 Task: Look for products in the category "Women's Body Care" from Aloe Life only.
Action: Mouse moved to (286, 164)
Screenshot: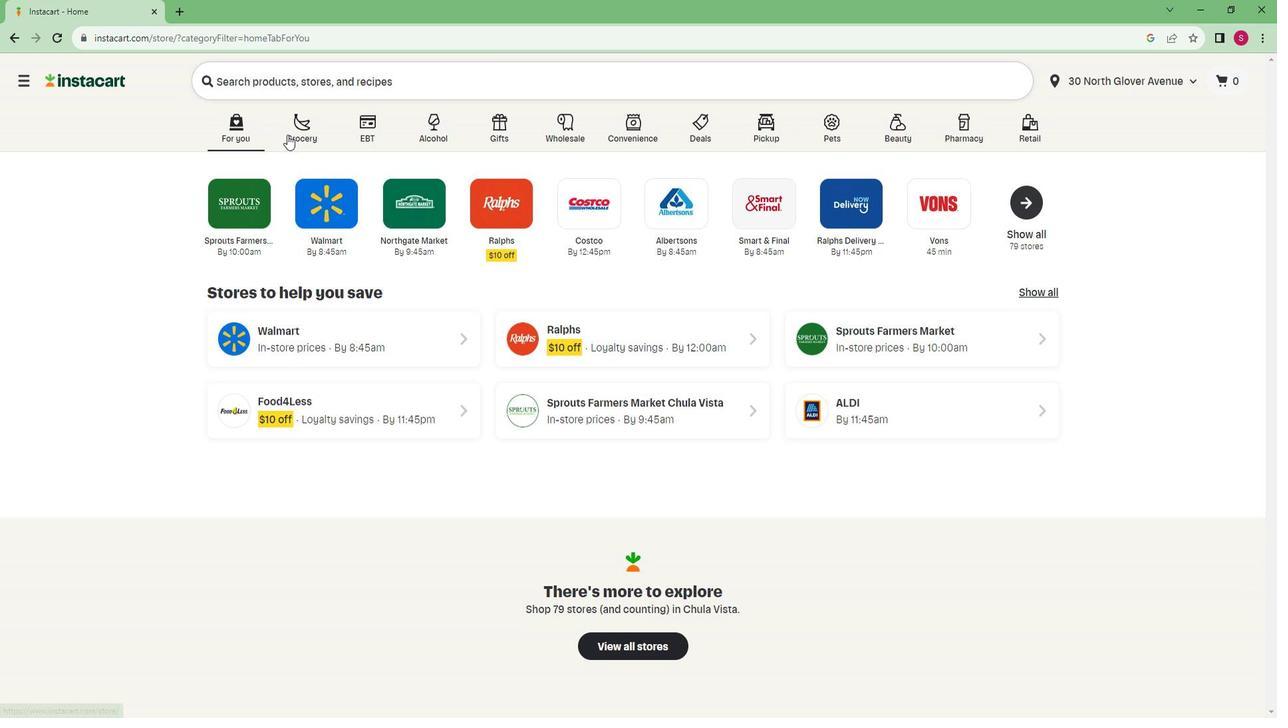 
Action: Mouse pressed left at (286, 164)
Screenshot: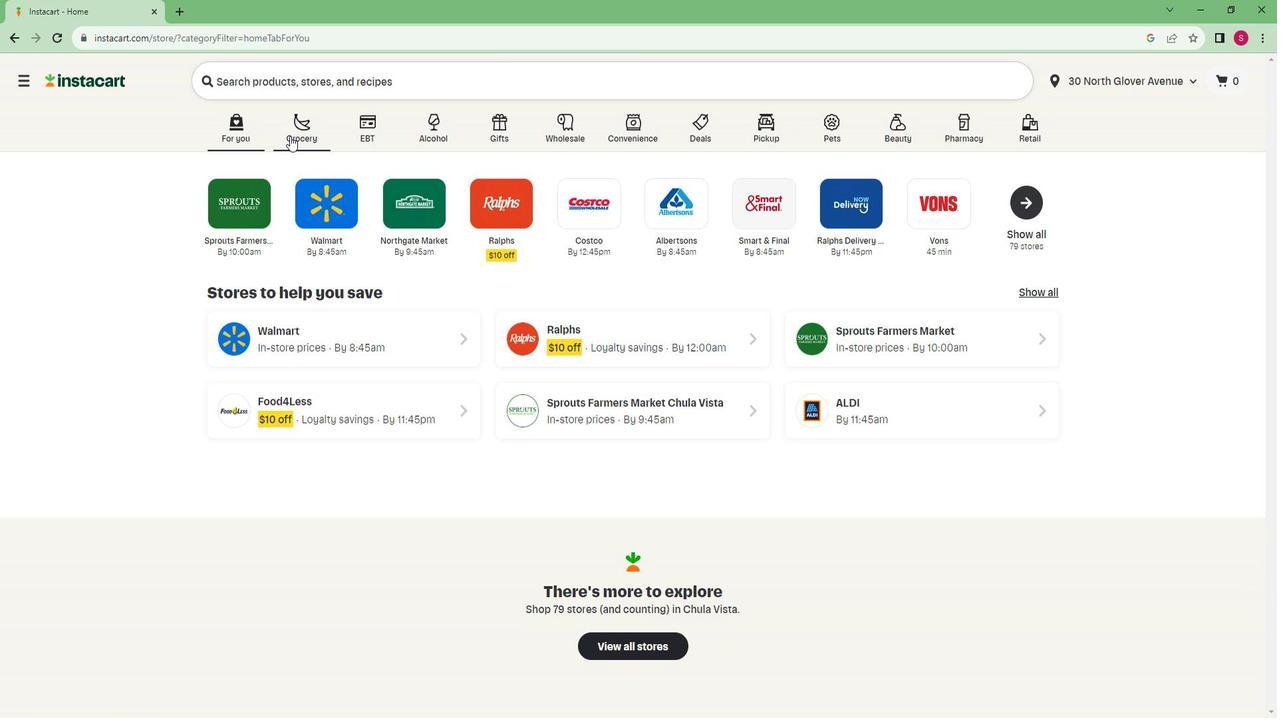 
Action: Mouse moved to (268, 385)
Screenshot: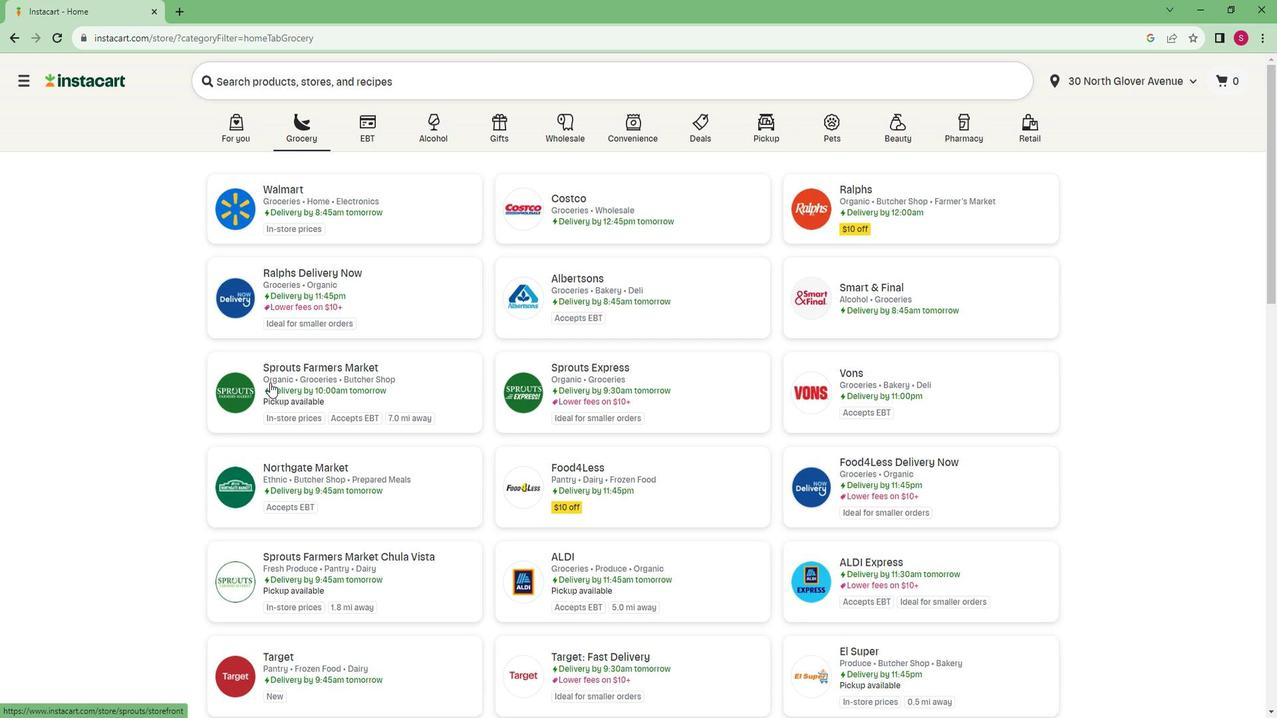 
Action: Mouse pressed left at (268, 385)
Screenshot: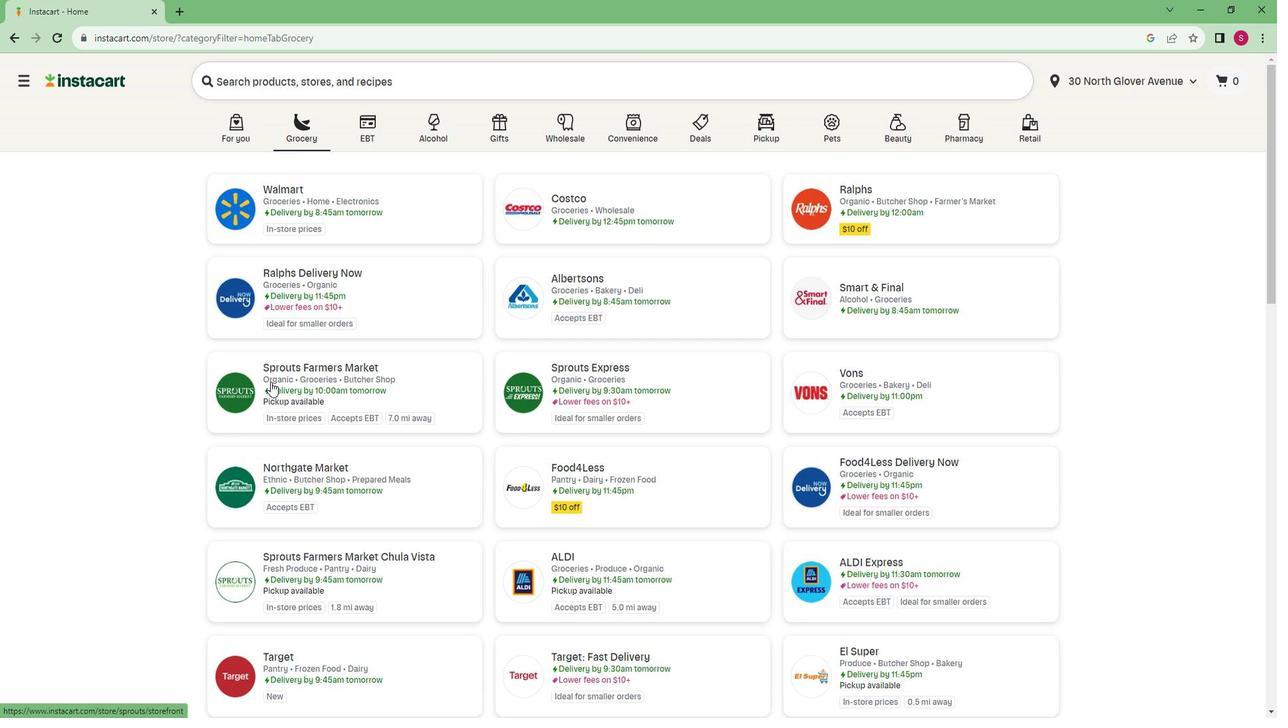 
Action: Mouse moved to (153, 506)
Screenshot: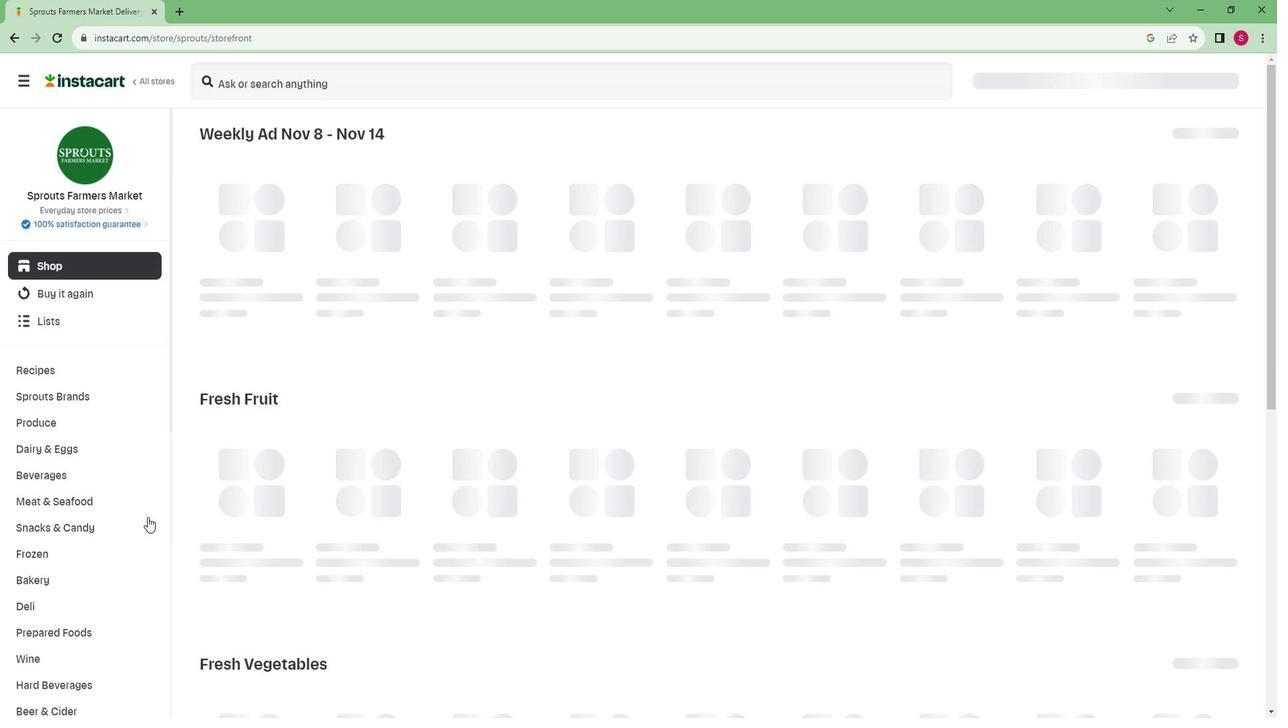 
Action: Mouse scrolled (153, 506) with delta (0, 0)
Screenshot: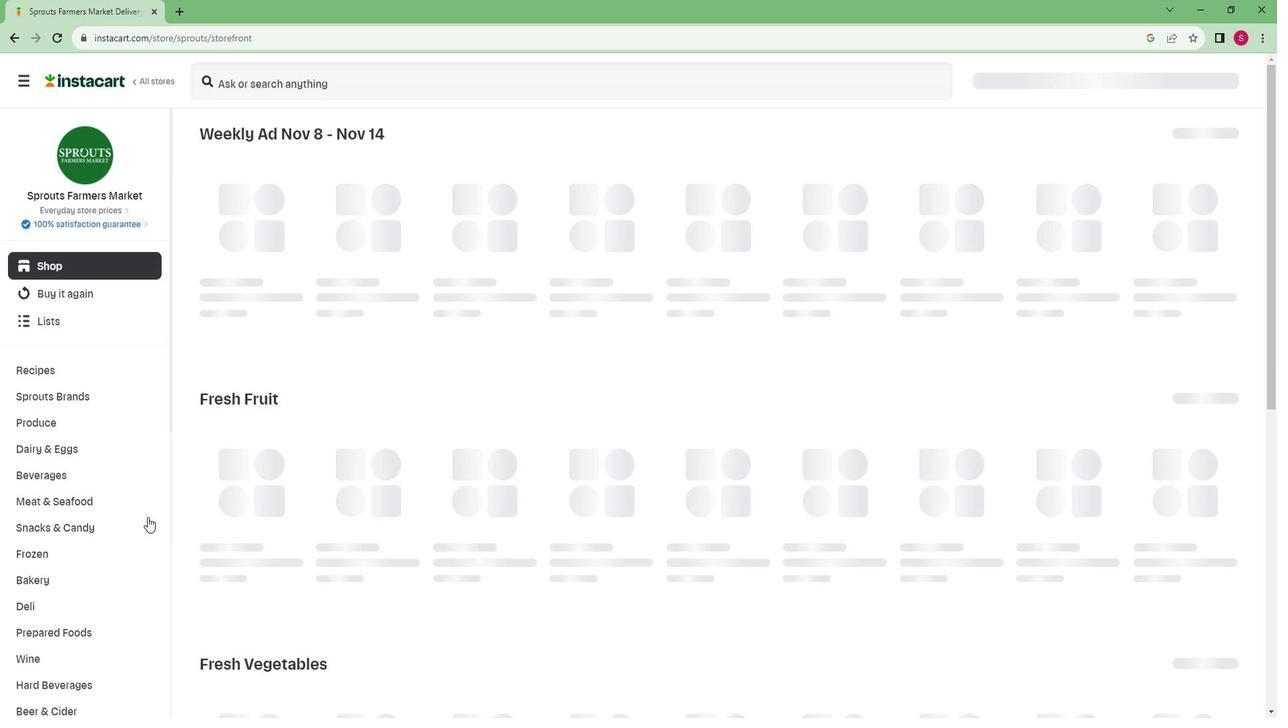 
Action: Mouse moved to (151, 507)
Screenshot: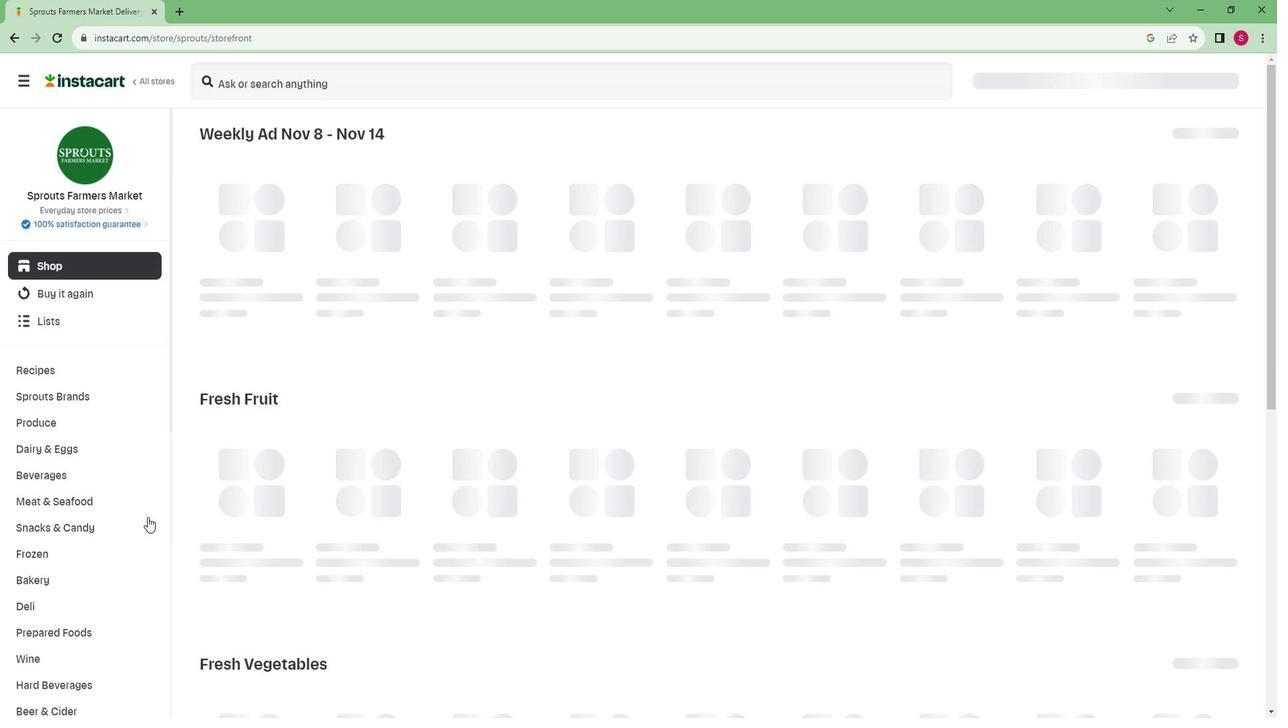 
Action: Mouse scrolled (151, 506) with delta (0, 0)
Screenshot: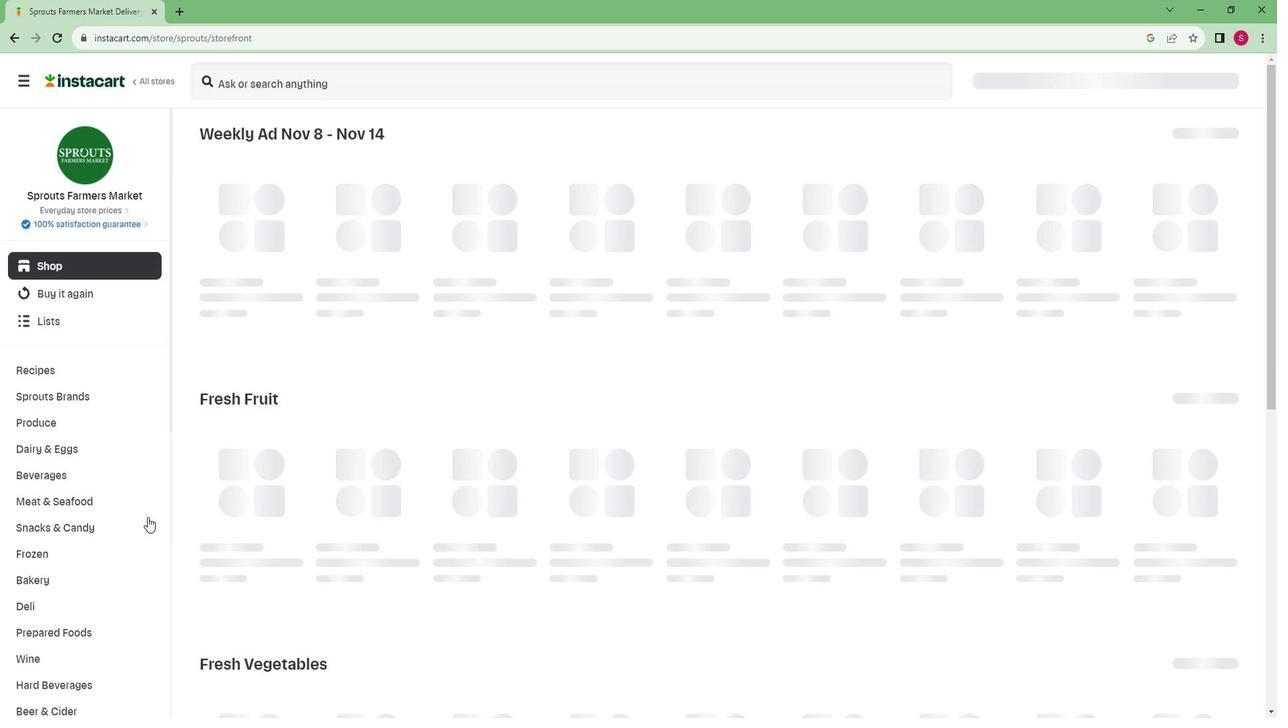 
Action: Mouse scrolled (151, 506) with delta (0, 0)
Screenshot: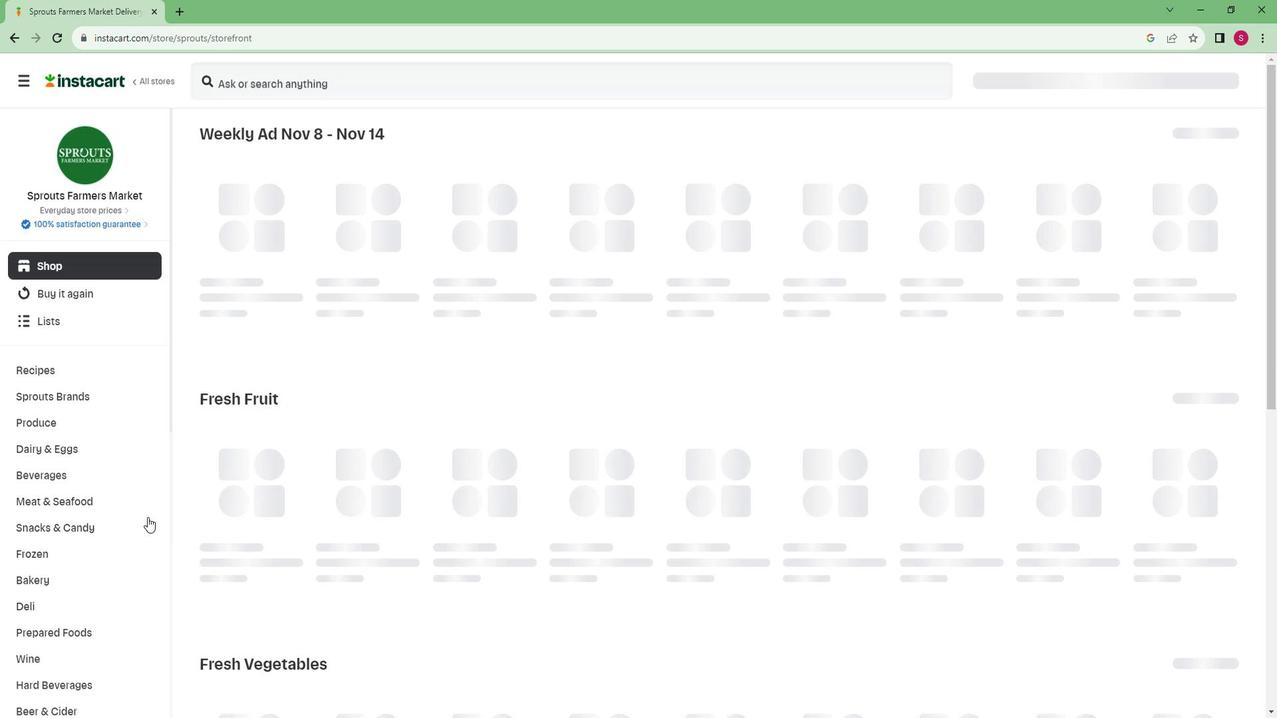 
Action: Mouse scrolled (151, 506) with delta (0, 0)
Screenshot: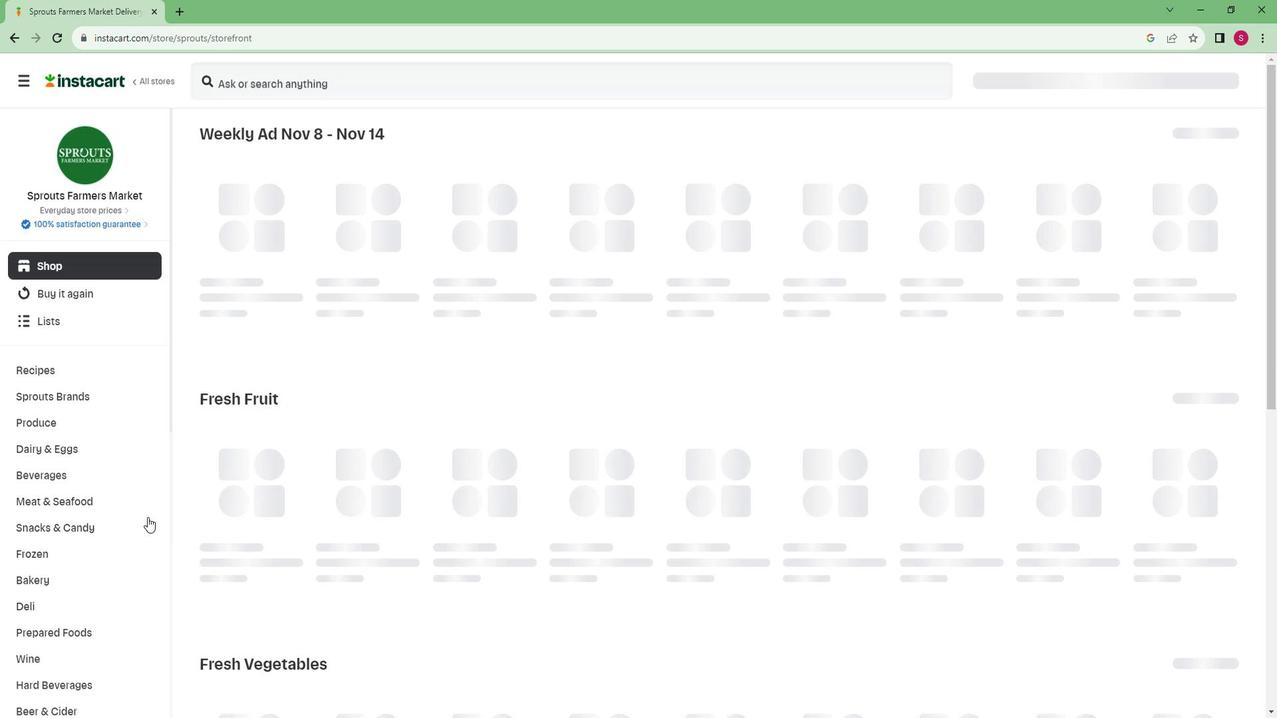 
Action: Mouse moved to (151, 508)
Screenshot: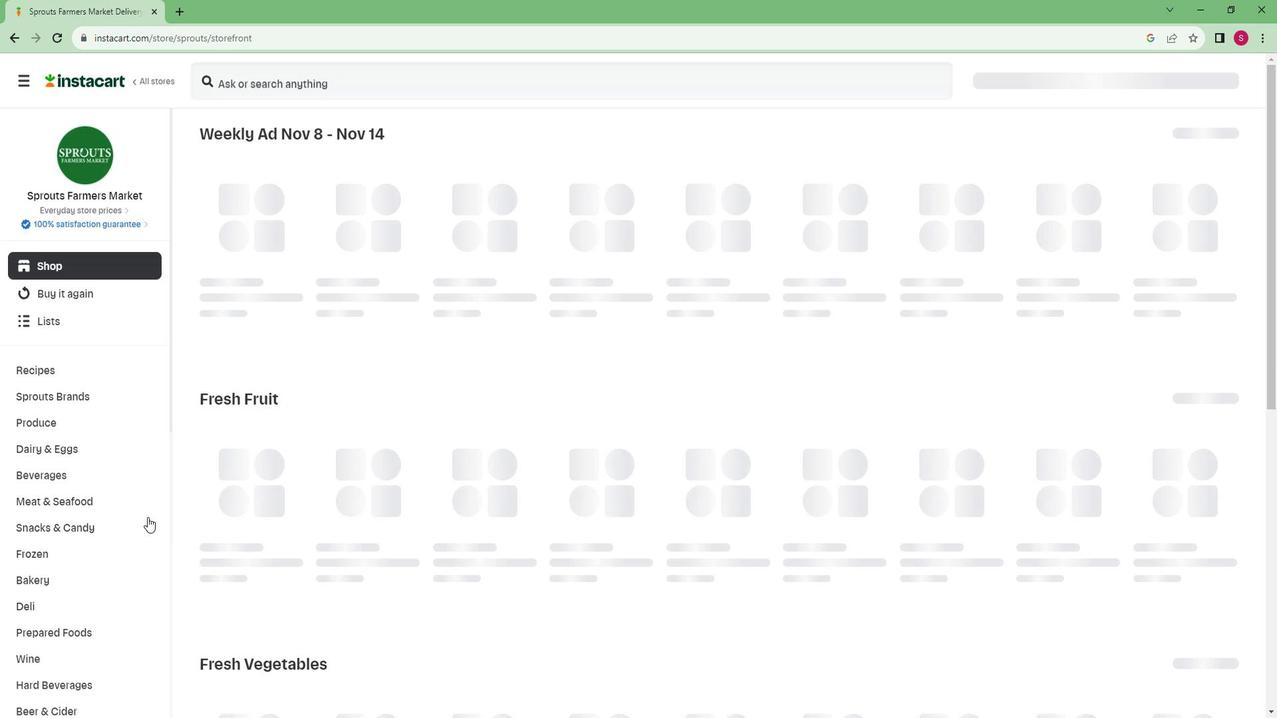 
Action: Mouse scrolled (151, 507) with delta (0, 0)
Screenshot: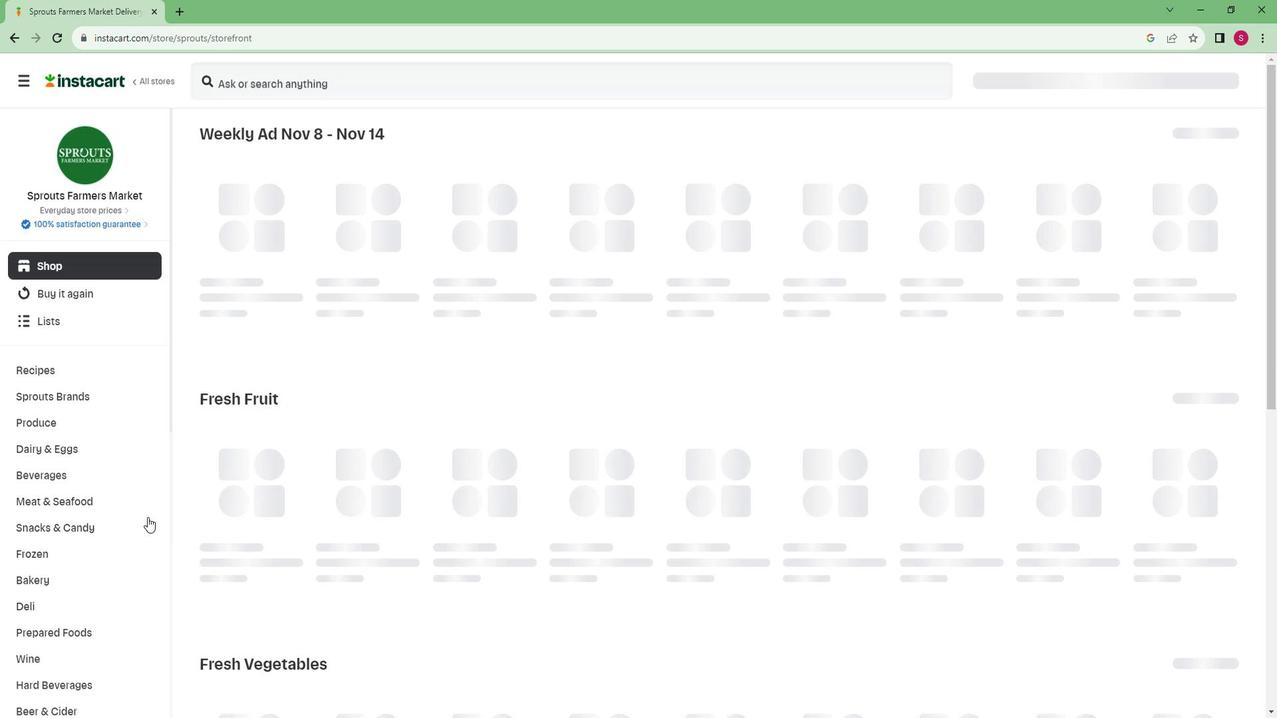
Action: Mouse scrolled (151, 507) with delta (0, 0)
Screenshot: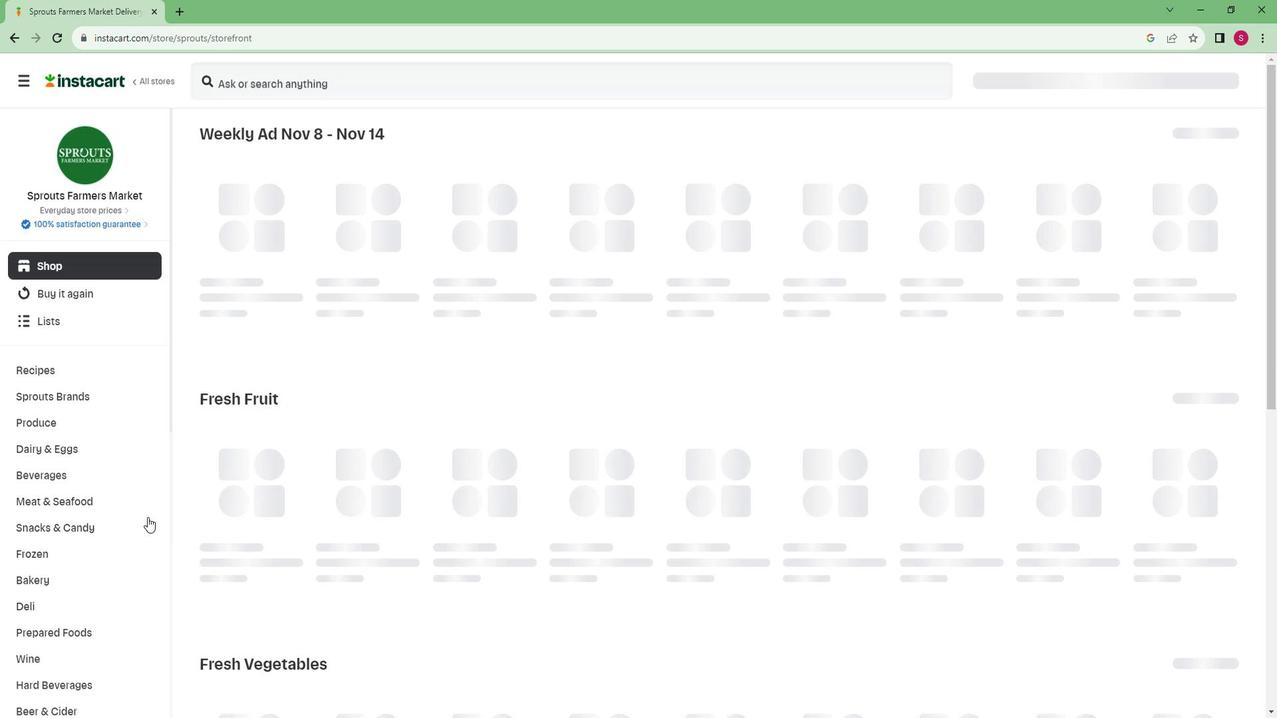 
Action: Mouse scrolled (151, 507) with delta (0, 0)
Screenshot: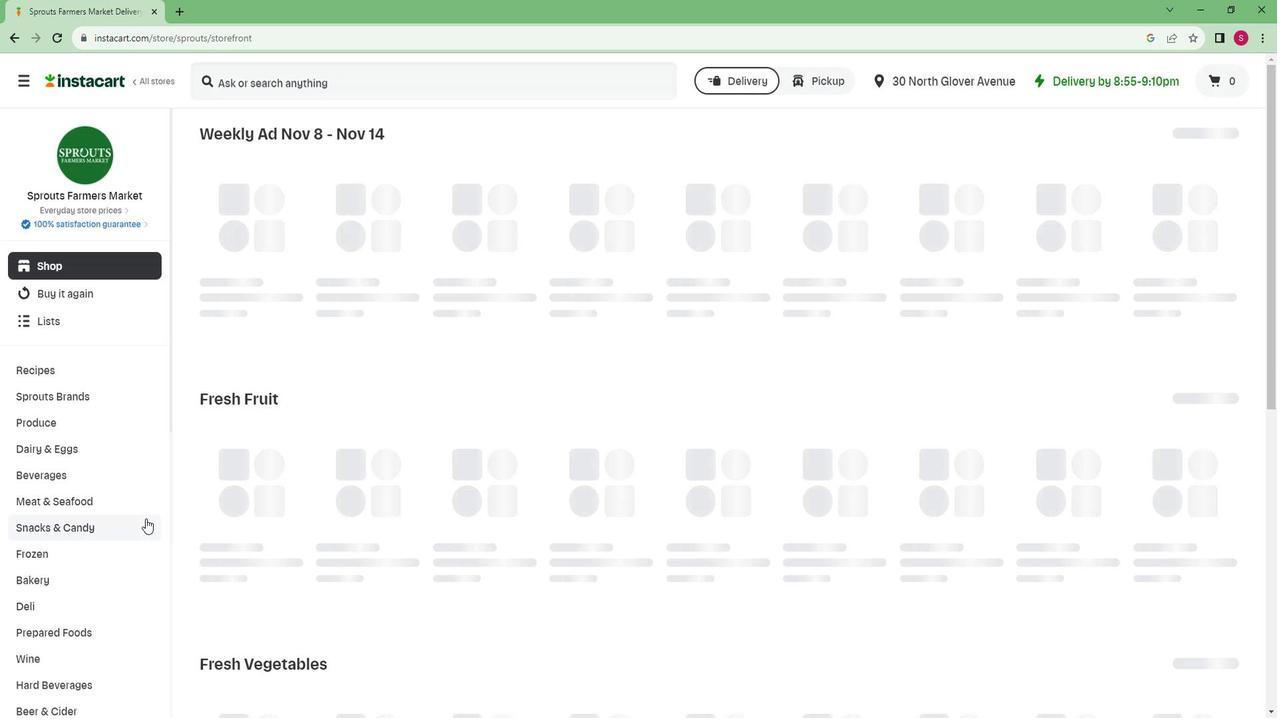 
Action: Mouse moved to (144, 496)
Screenshot: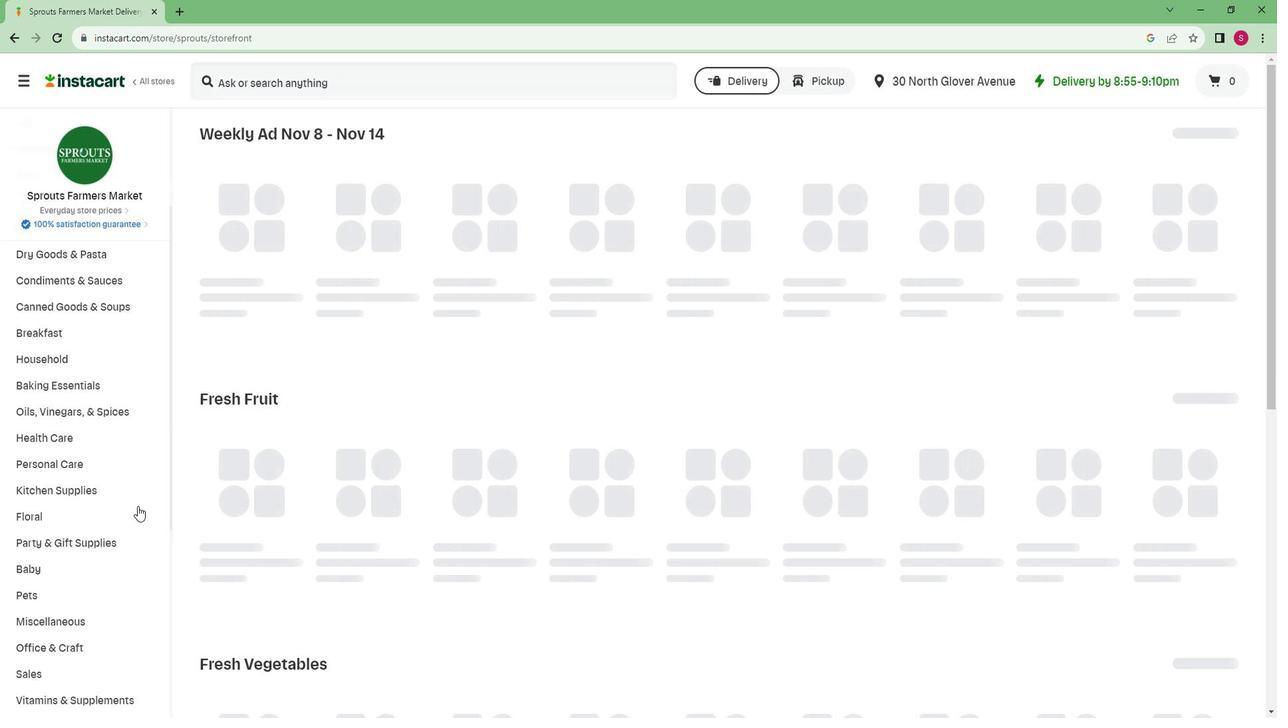 
Action: Mouse scrolled (144, 496) with delta (0, 0)
Screenshot: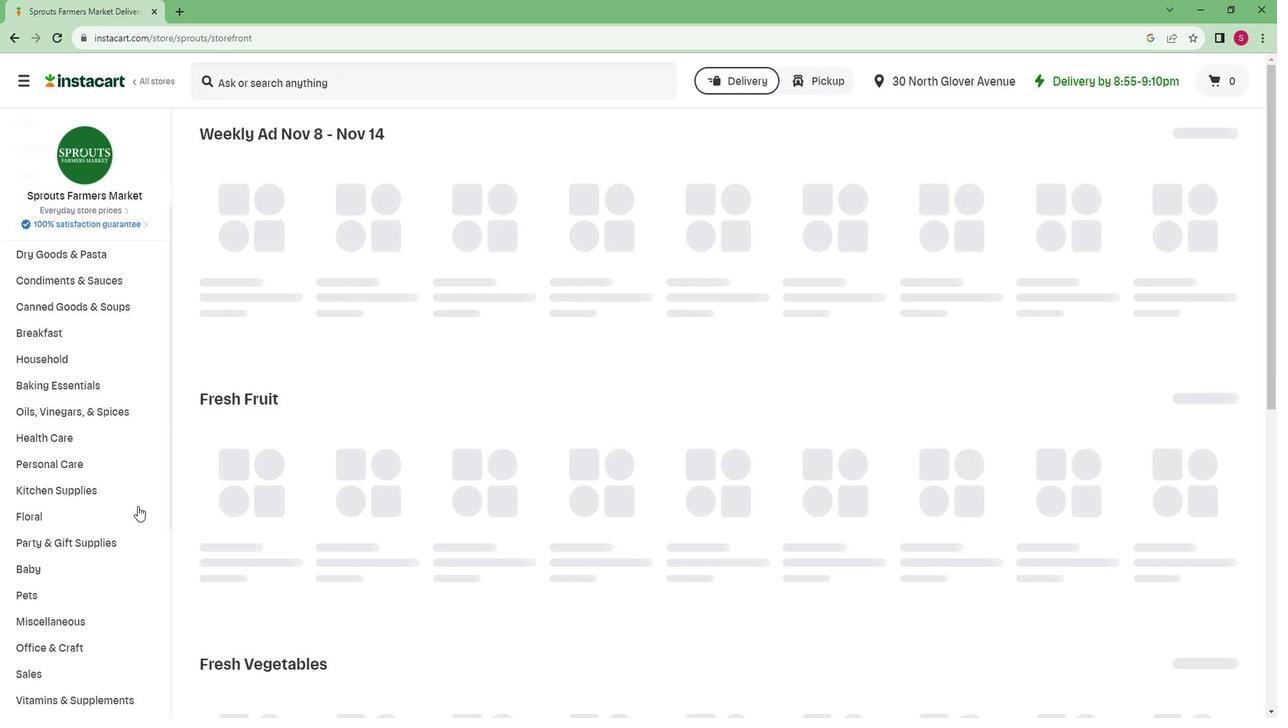 
Action: Mouse scrolled (144, 496) with delta (0, 0)
Screenshot: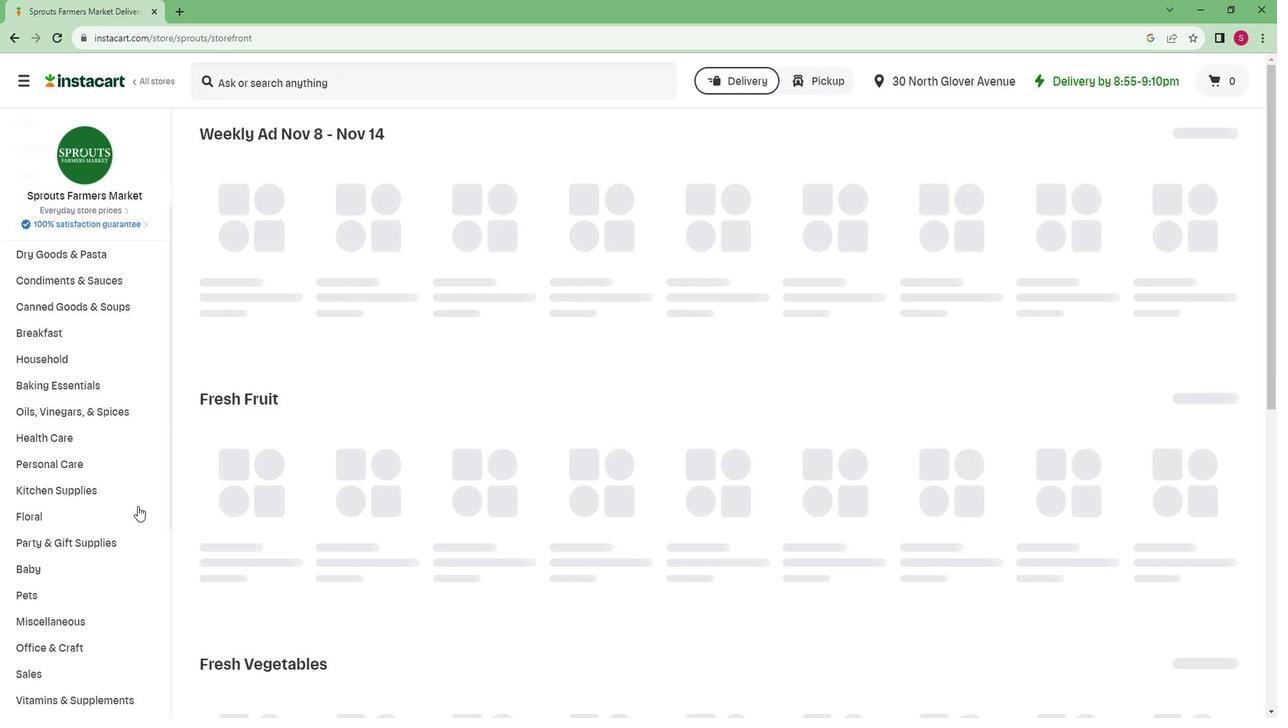 
Action: Mouse moved to (142, 496)
Screenshot: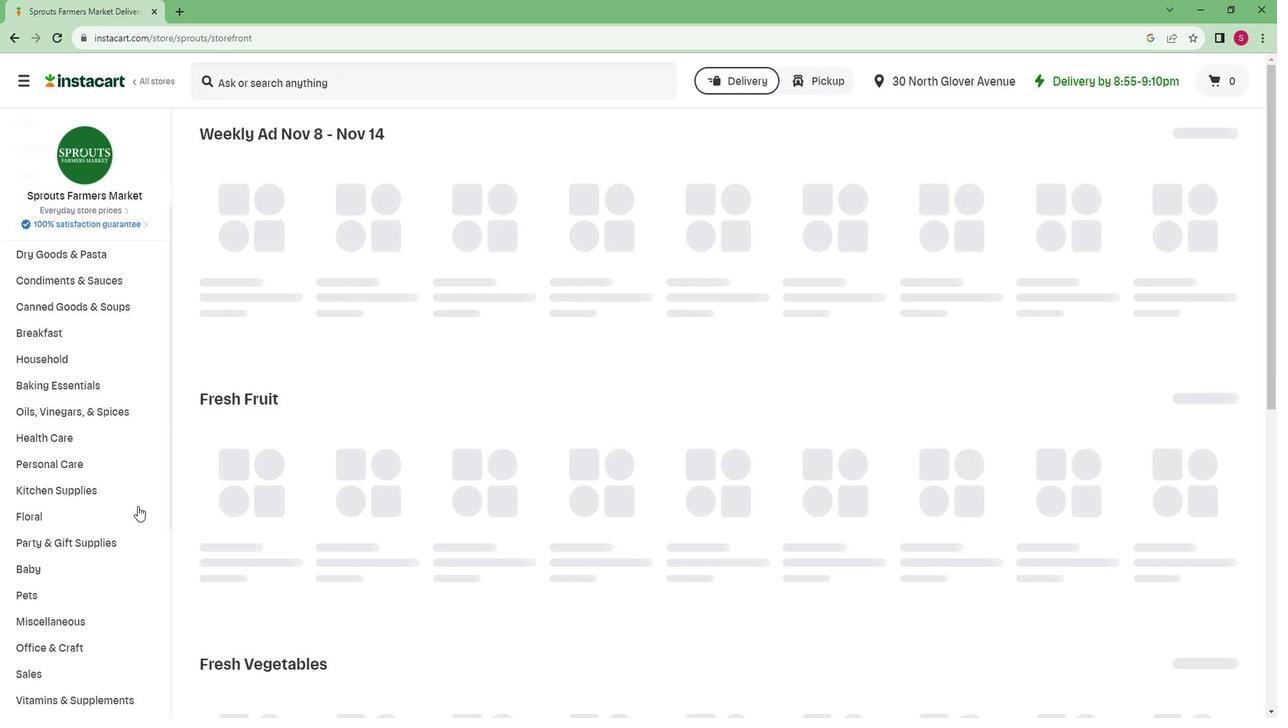 
Action: Mouse scrolled (142, 496) with delta (0, 0)
Screenshot: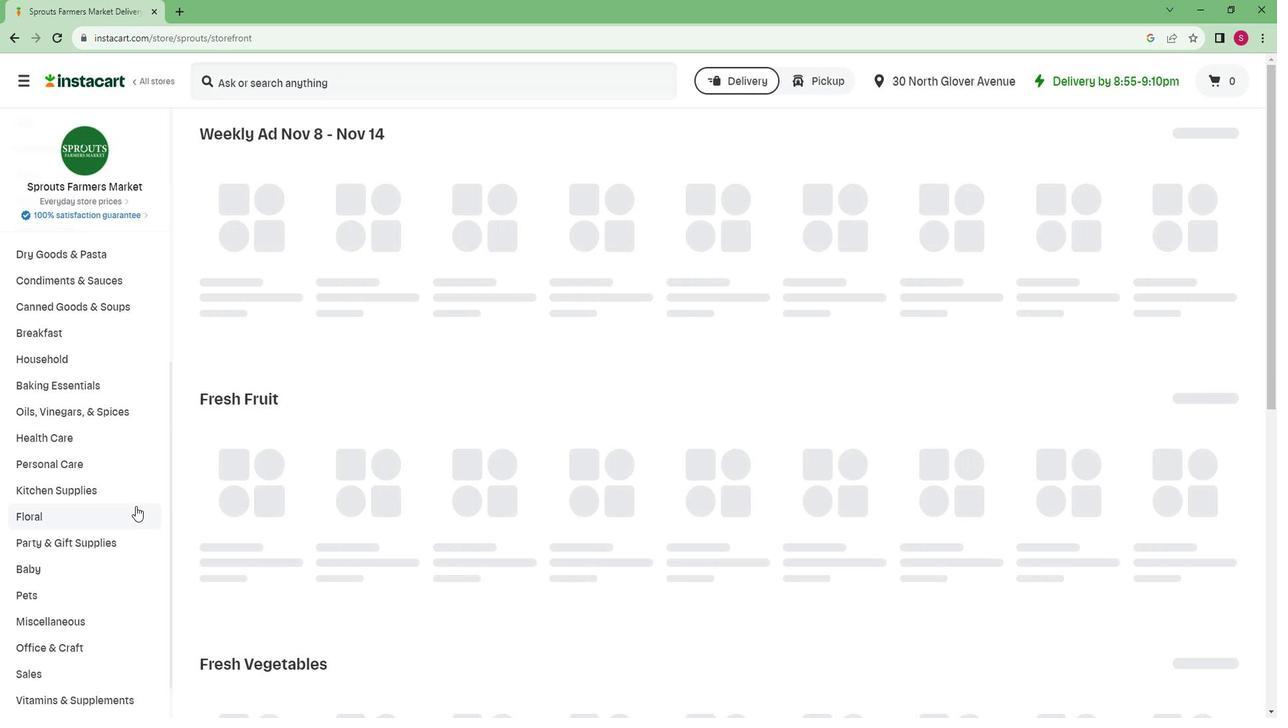 
Action: Mouse moved to (140, 496)
Screenshot: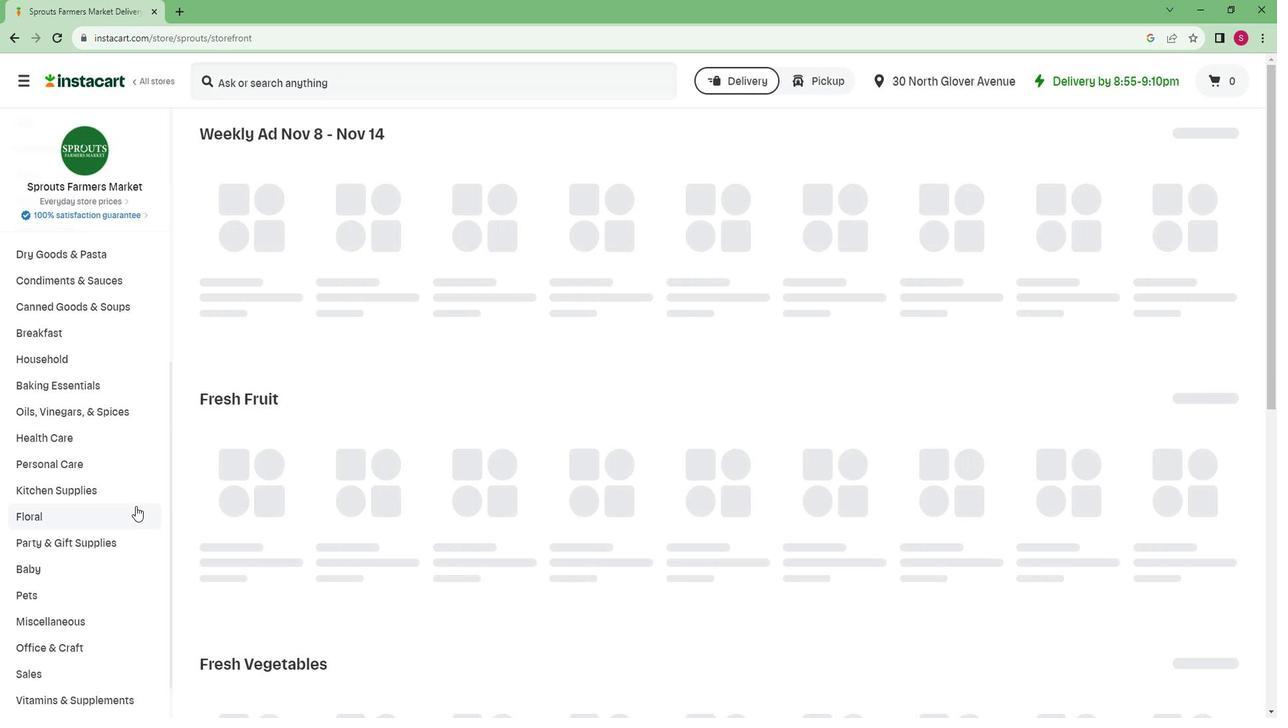 
Action: Mouse scrolled (140, 495) with delta (0, 0)
Screenshot: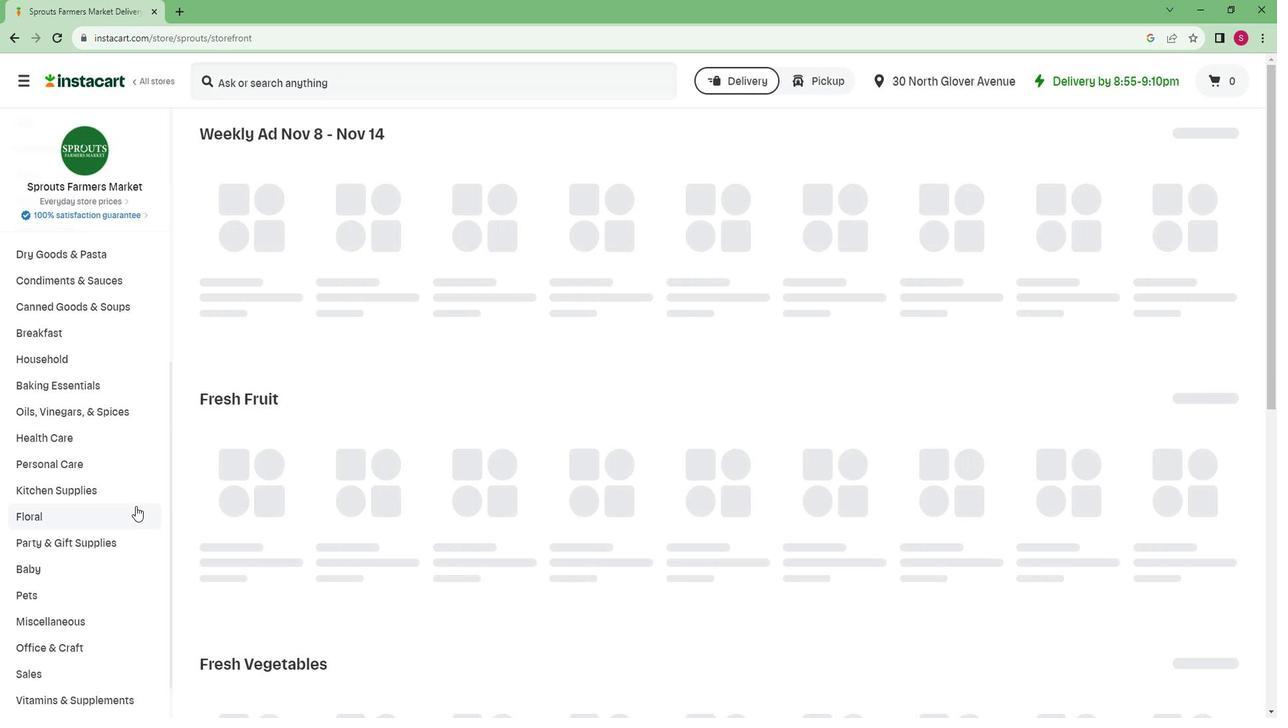 
Action: Mouse moved to (139, 495)
Screenshot: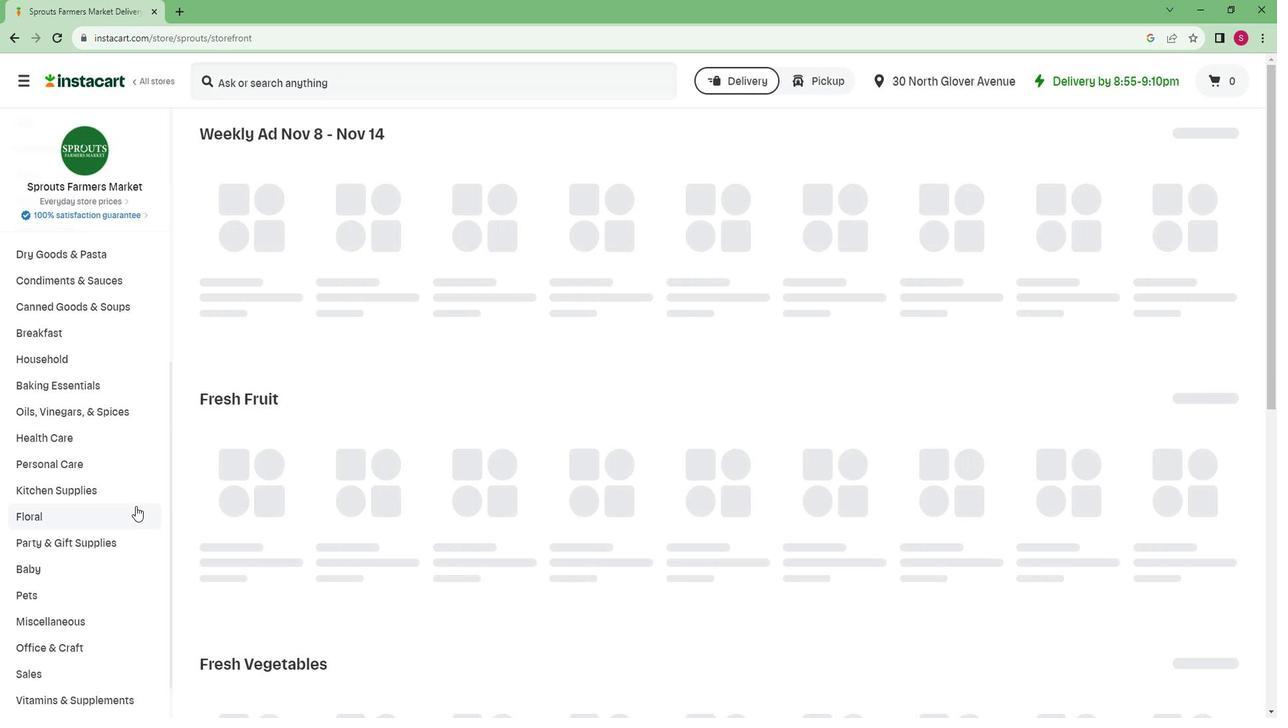 
Action: Mouse scrolled (139, 494) with delta (0, 0)
Screenshot: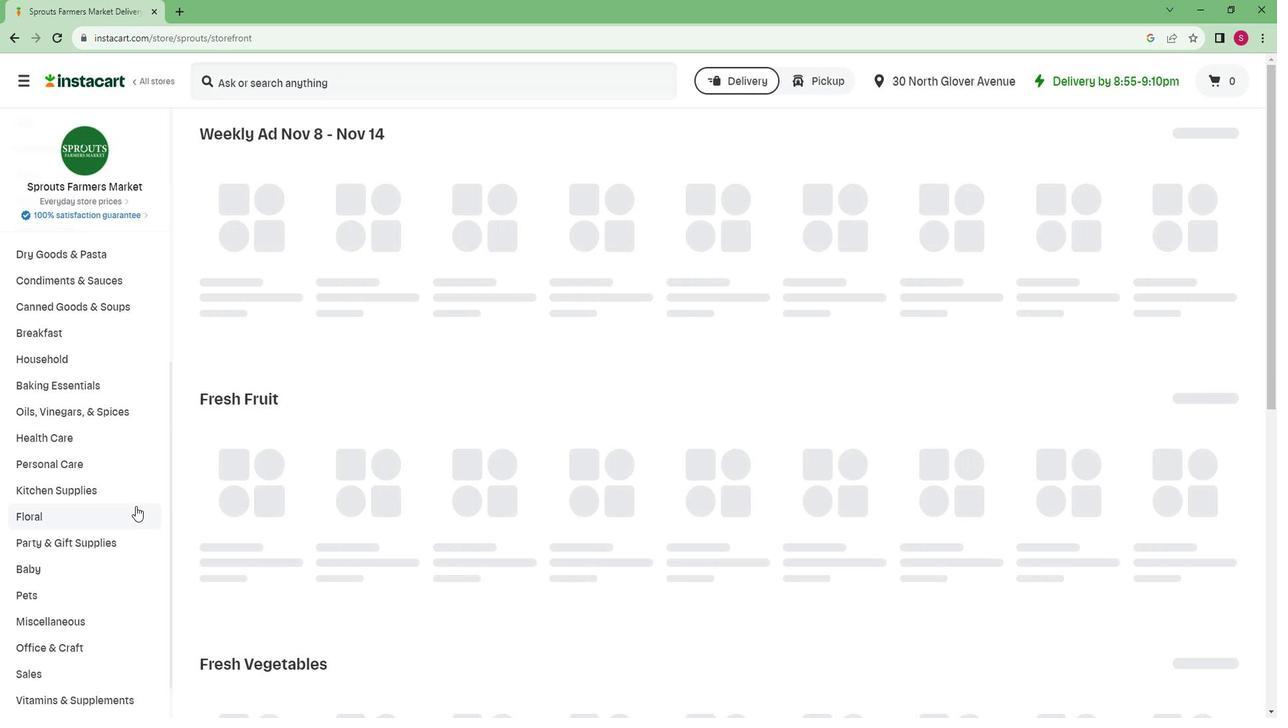 
Action: Mouse moved to (87, 645)
Screenshot: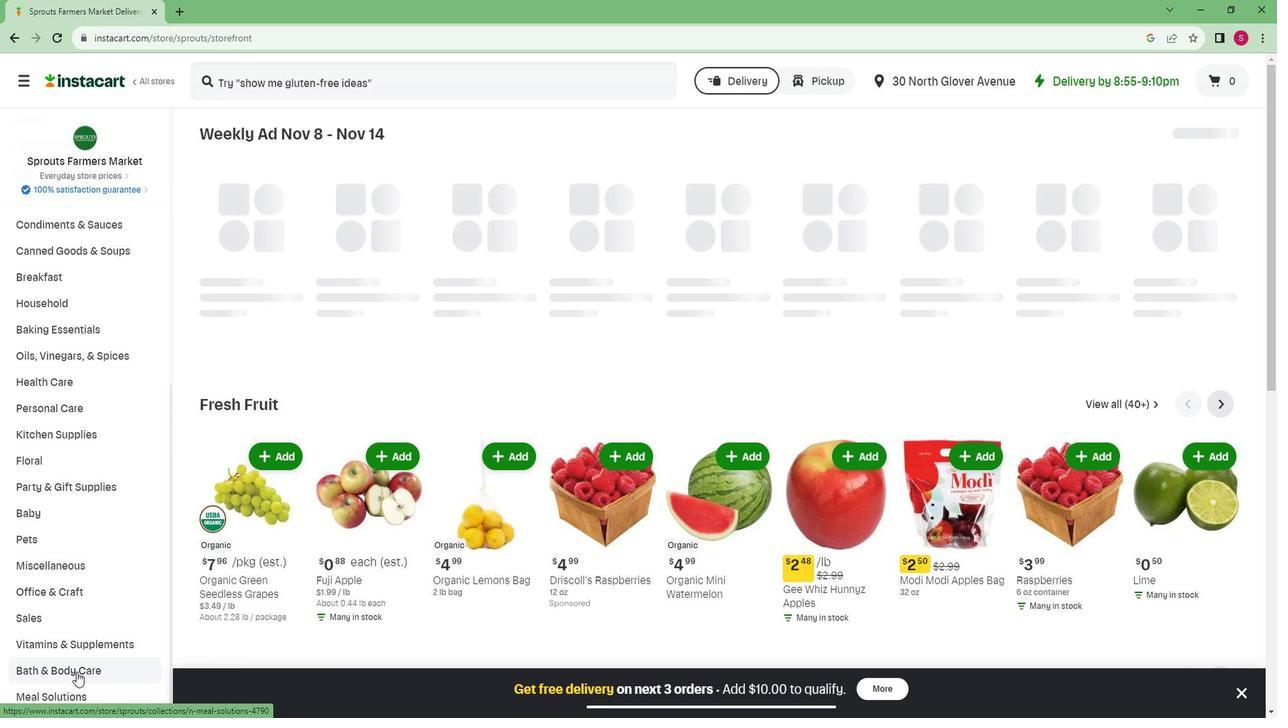 
Action: Mouse pressed left at (87, 645)
Screenshot: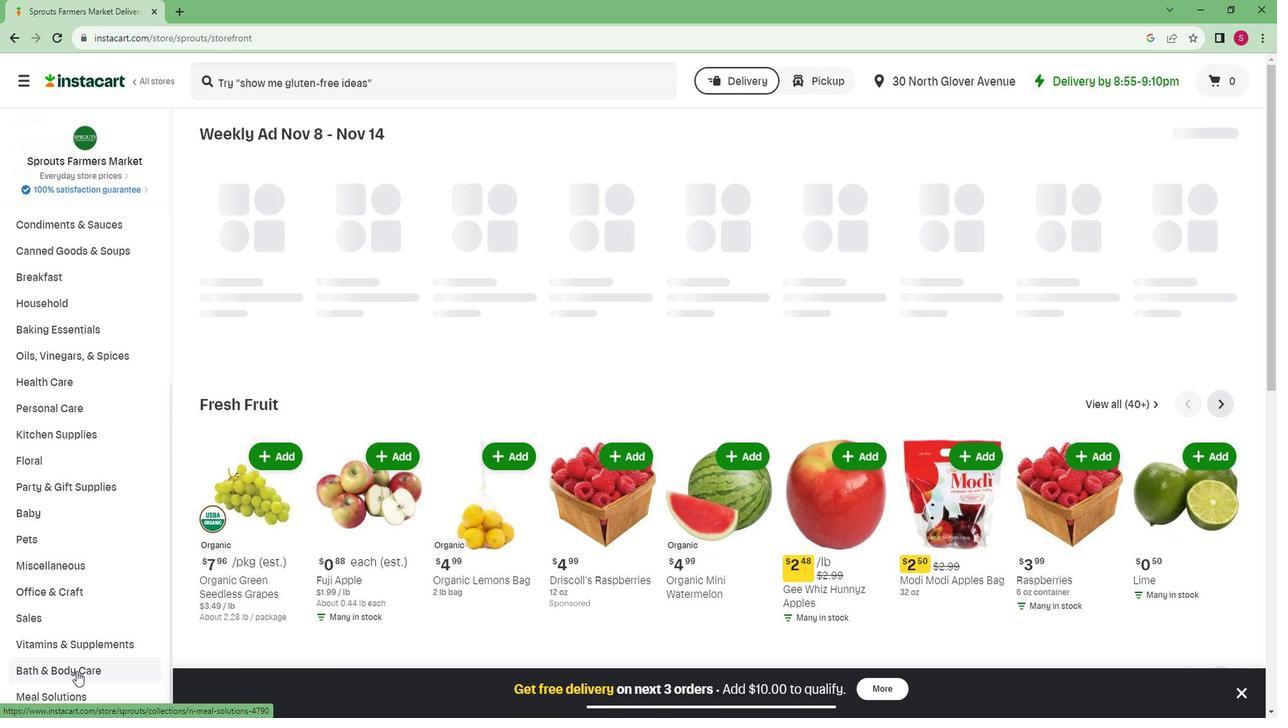 
Action: Mouse moved to (65, 599)
Screenshot: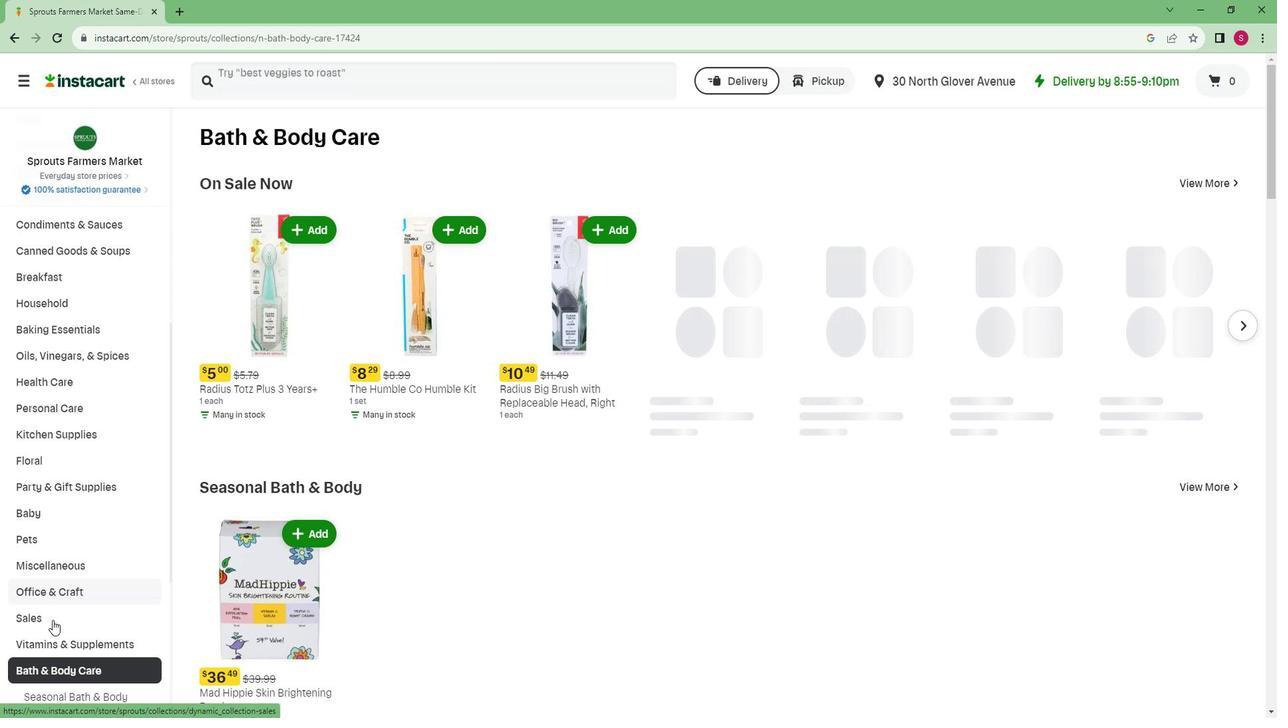 
Action: Mouse scrolled (65, 598) with delta (0, 0)
Screenshot: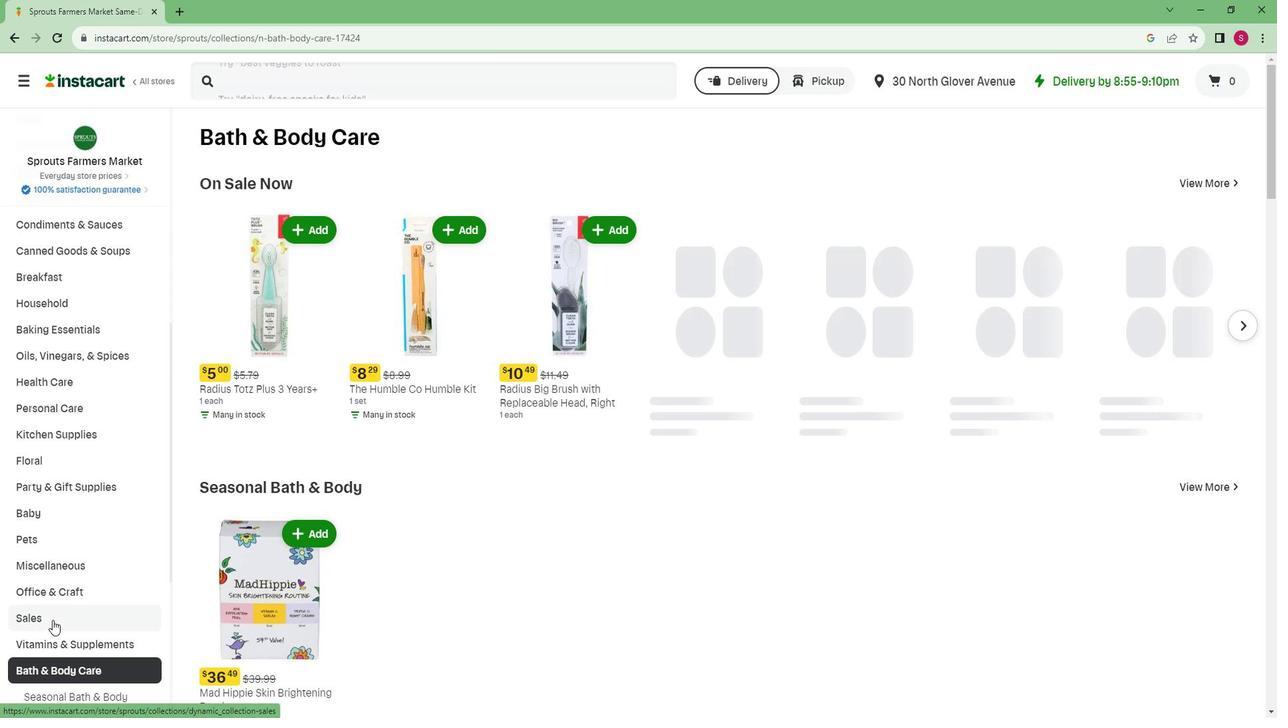
Action: Mouse moved to (65, 600)
Screenshot: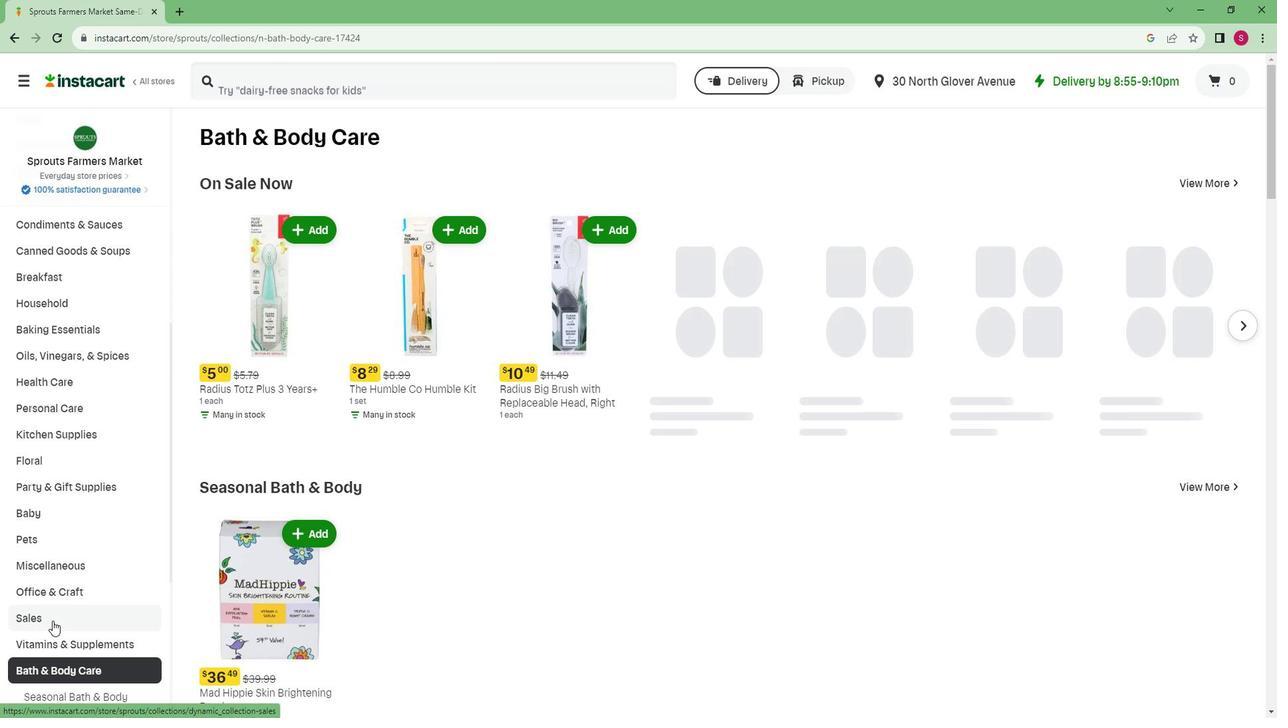 
Action: Mouse scrolled (65, 599) with delta (0, 0)
Screenshot: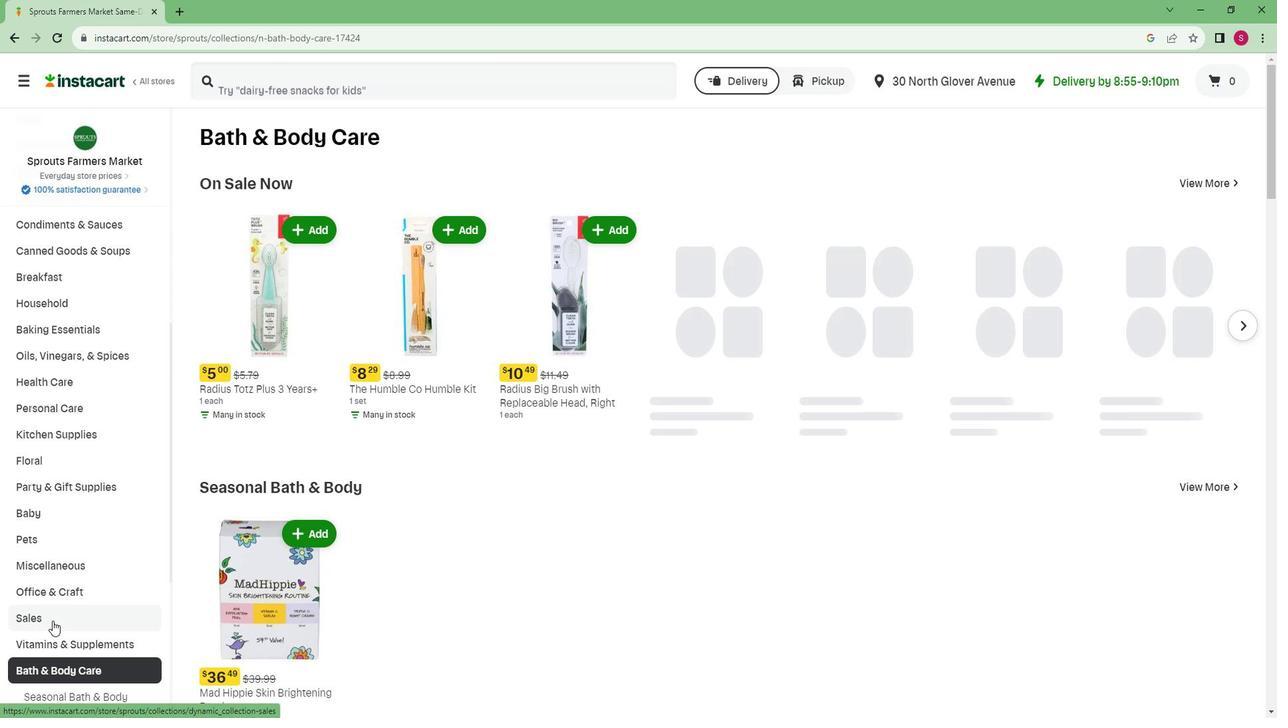 
Action: Mouse scrolled (65, 599) with delta (0, 0)
Screenshot: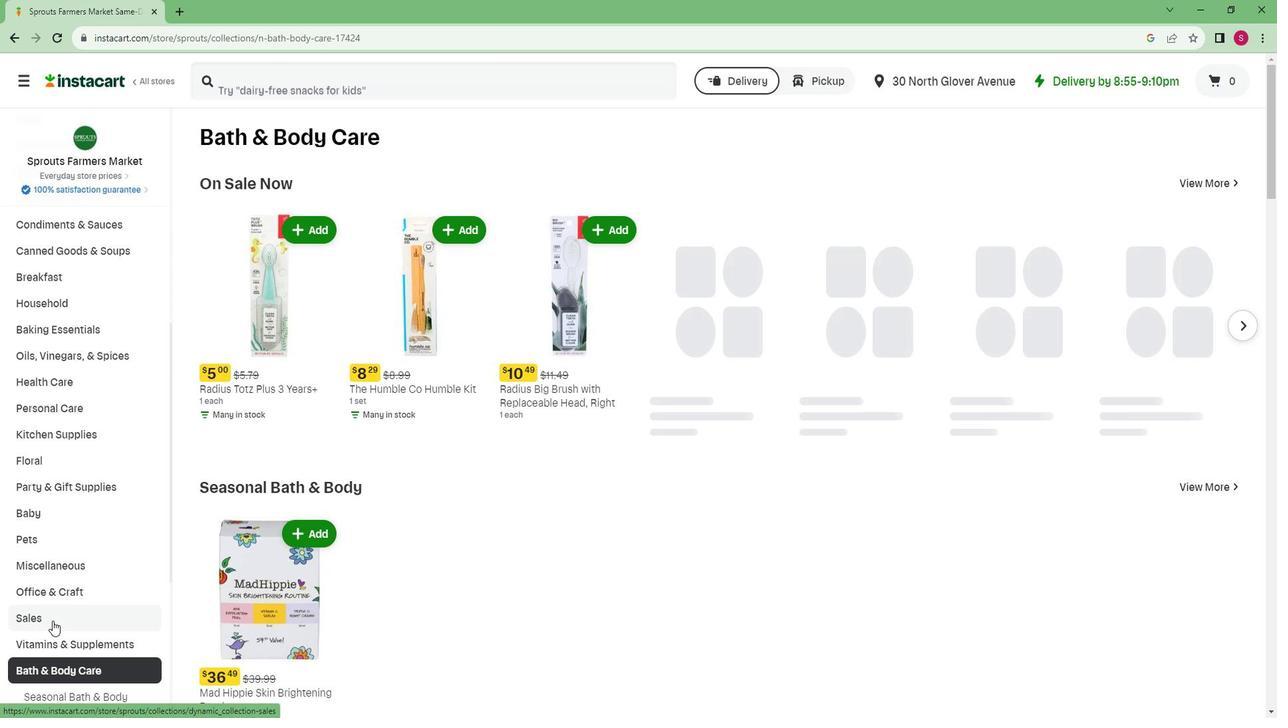 
Action: Mouse scrolled (65, 599) with delta (0, 0)
Screenshot: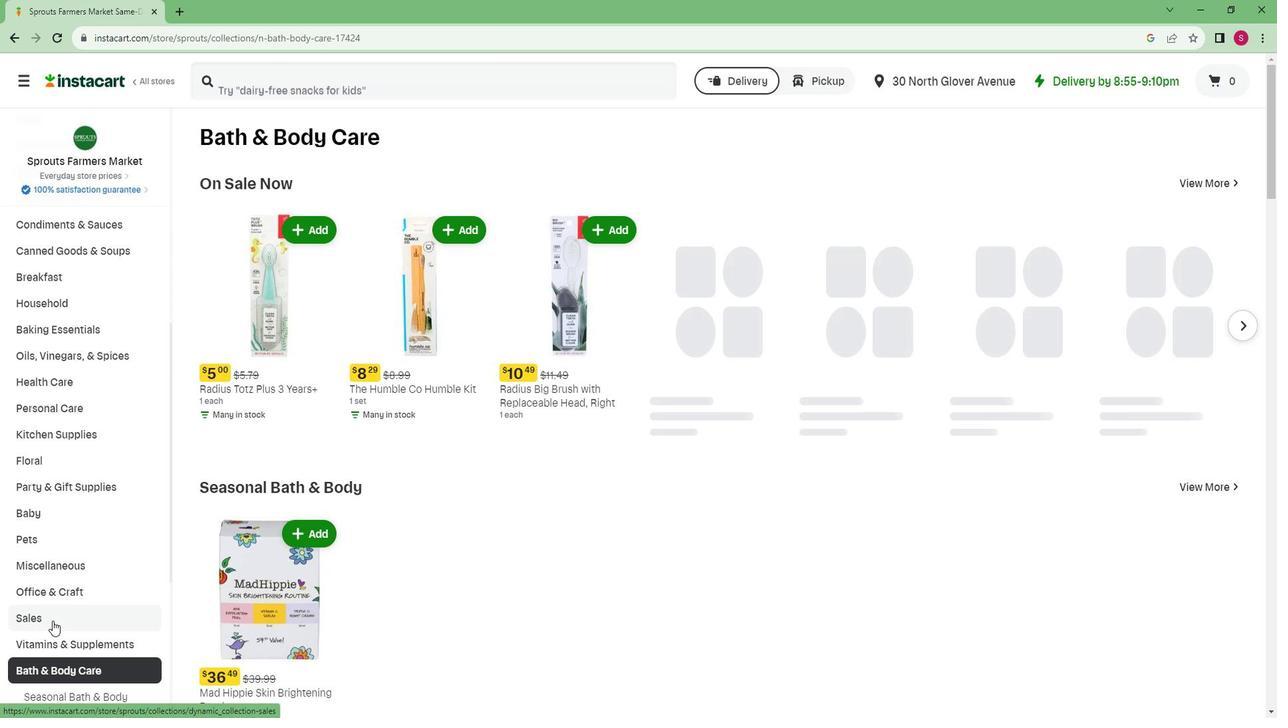 
Action: Mouse scrolled (65, 599) with delta (0, 0)
Screenshot: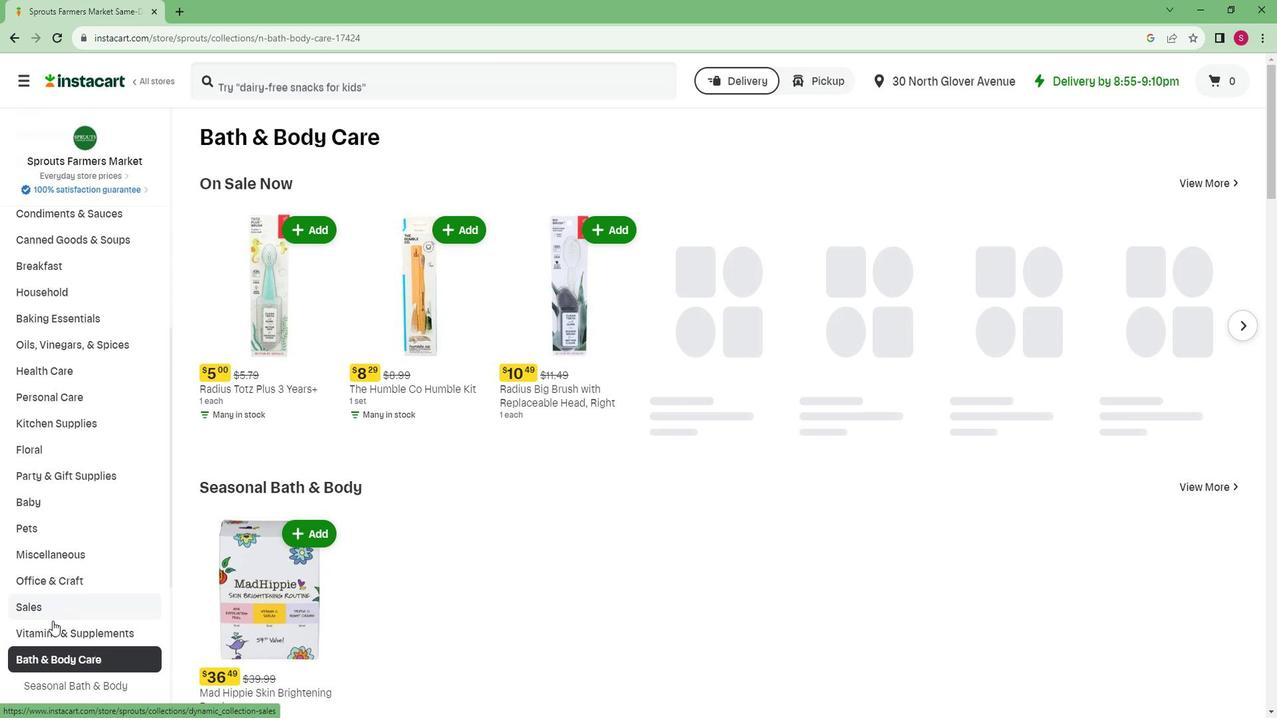 
Action: Mouse moved to (63, 642)
Screenshot: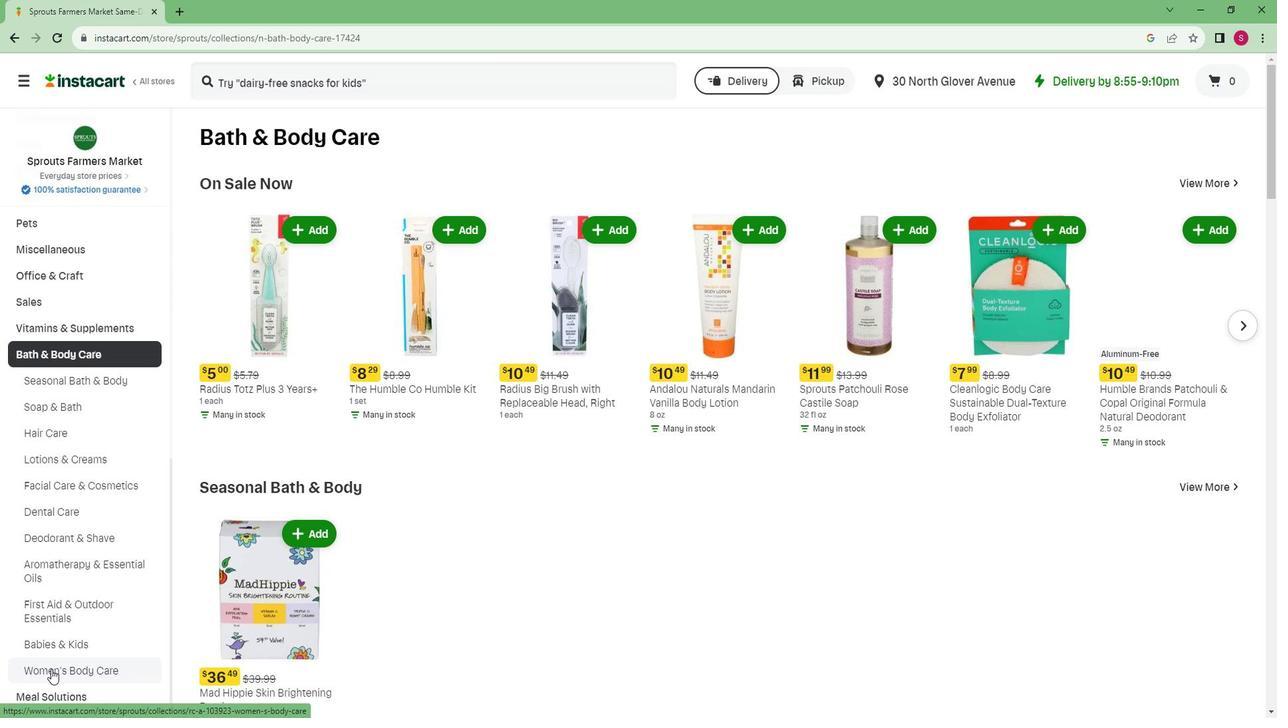 
Action: Mouse pressed left at (63, 642)
Screenshot: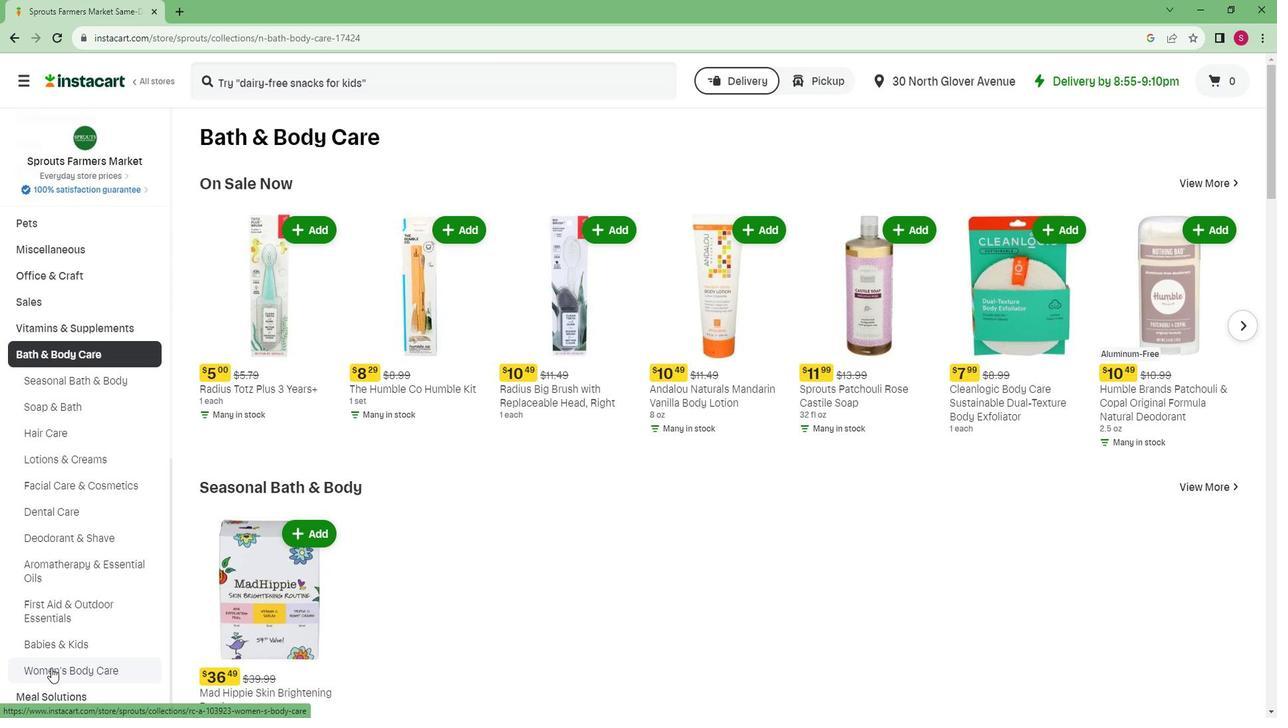 
Action: Mouse moved to (296, 208)
Screenshot: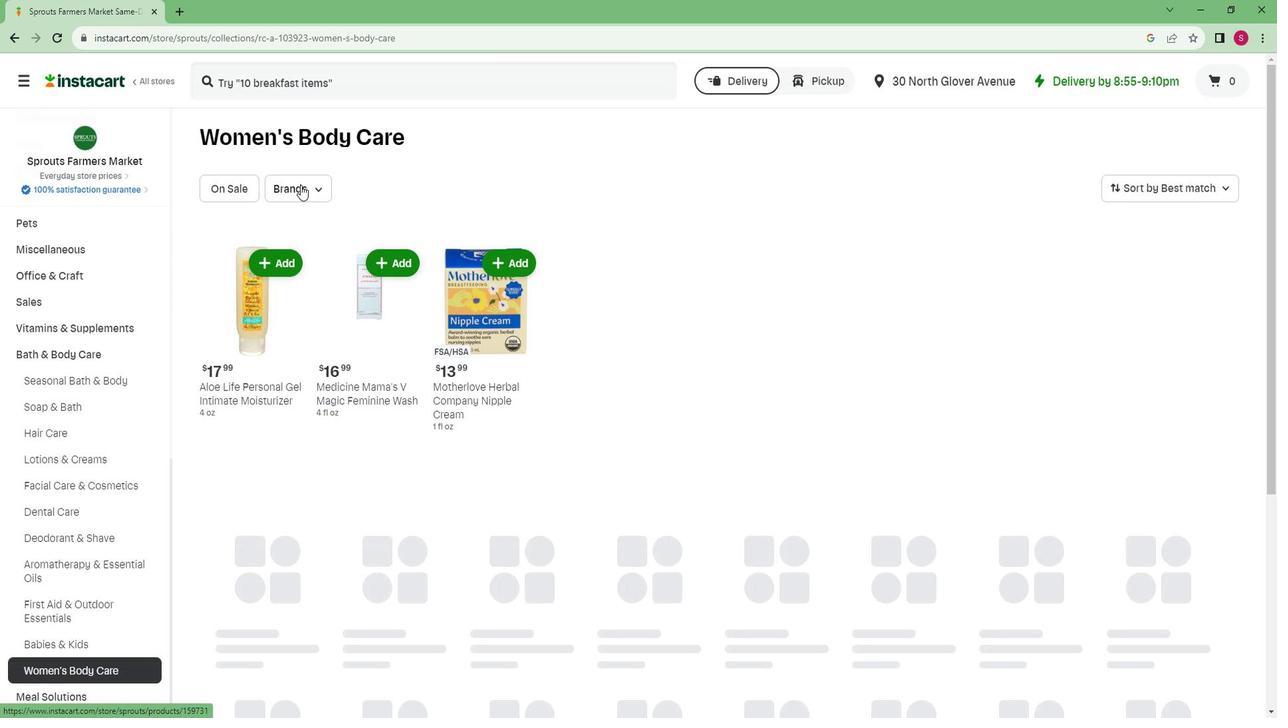 
Action: Mouse pressed left at (296, 208)
Screenshot: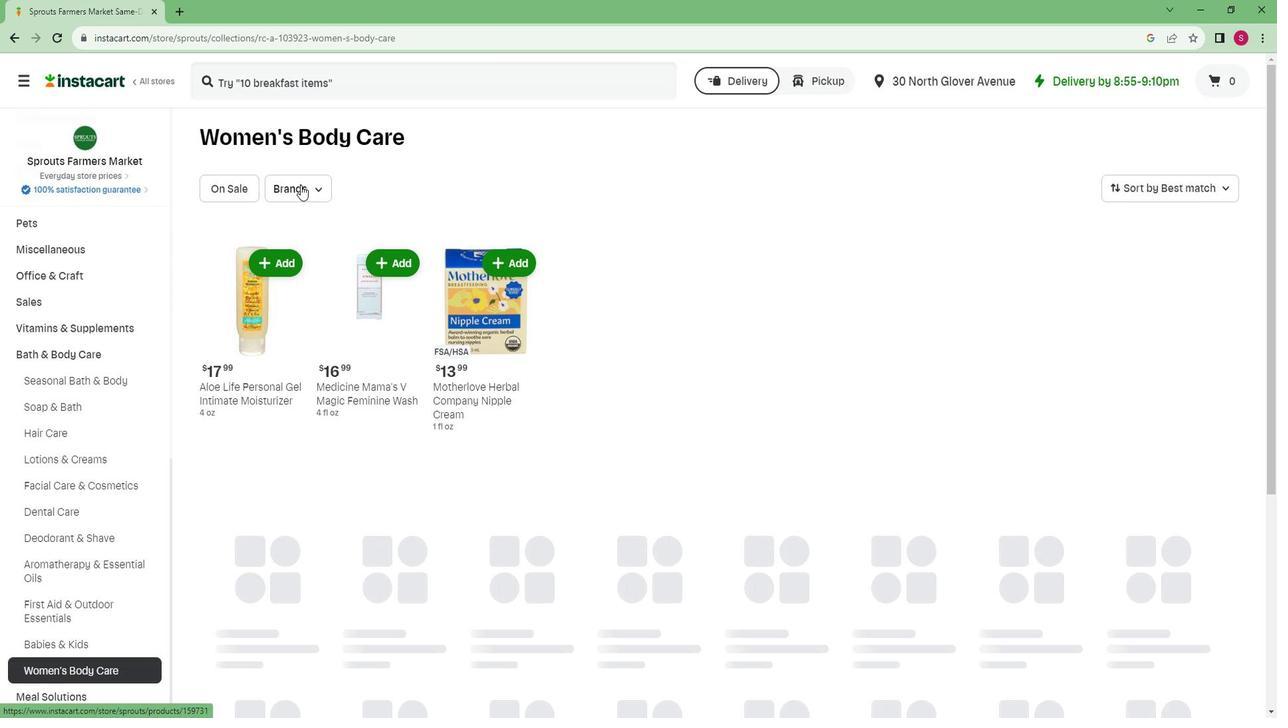 
Action: Mouse moved to (299, 396)
Screenshot: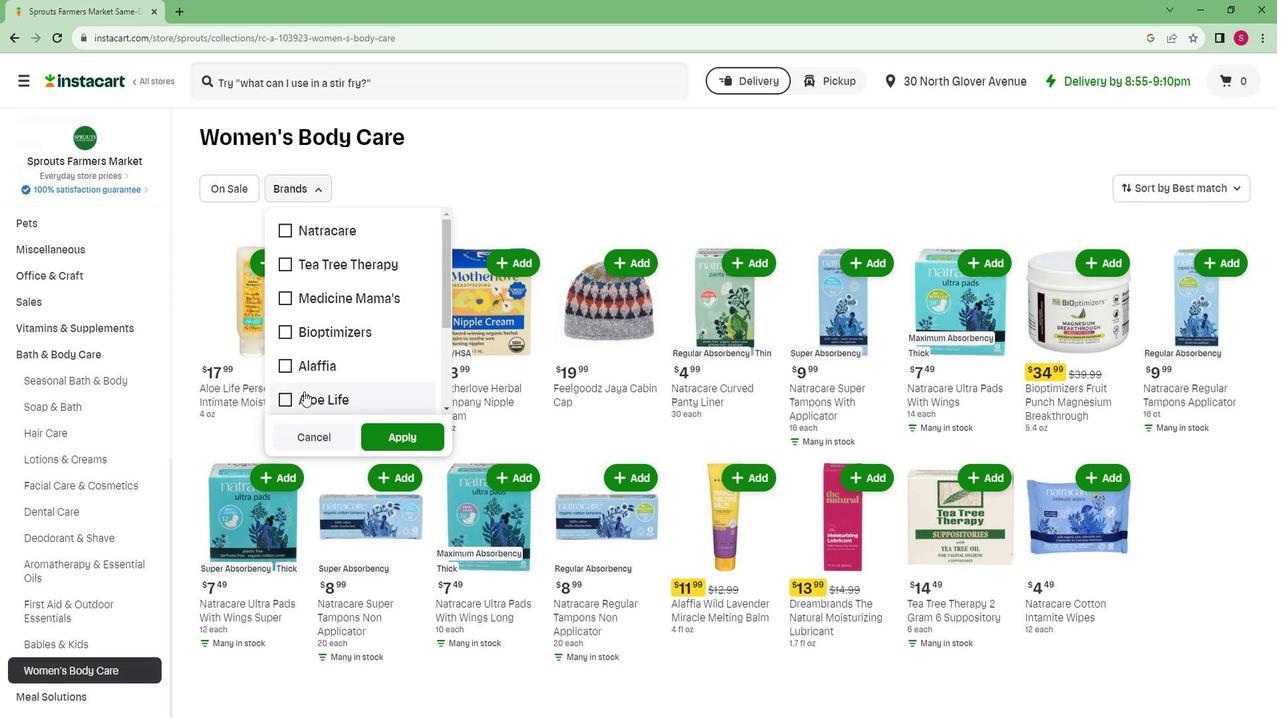 
Action: Mouse pressed left at (299, 396)
Screenshot: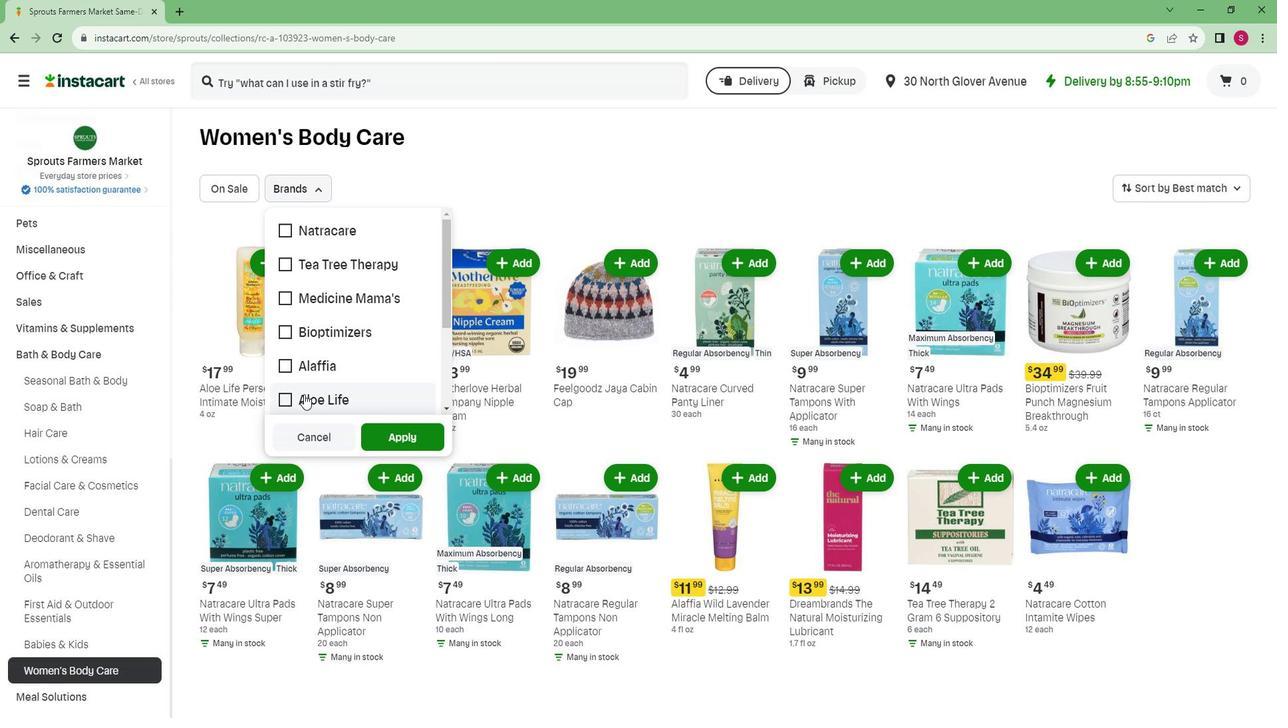 
Action: Mouse moved to (379, 427)
Screenshot: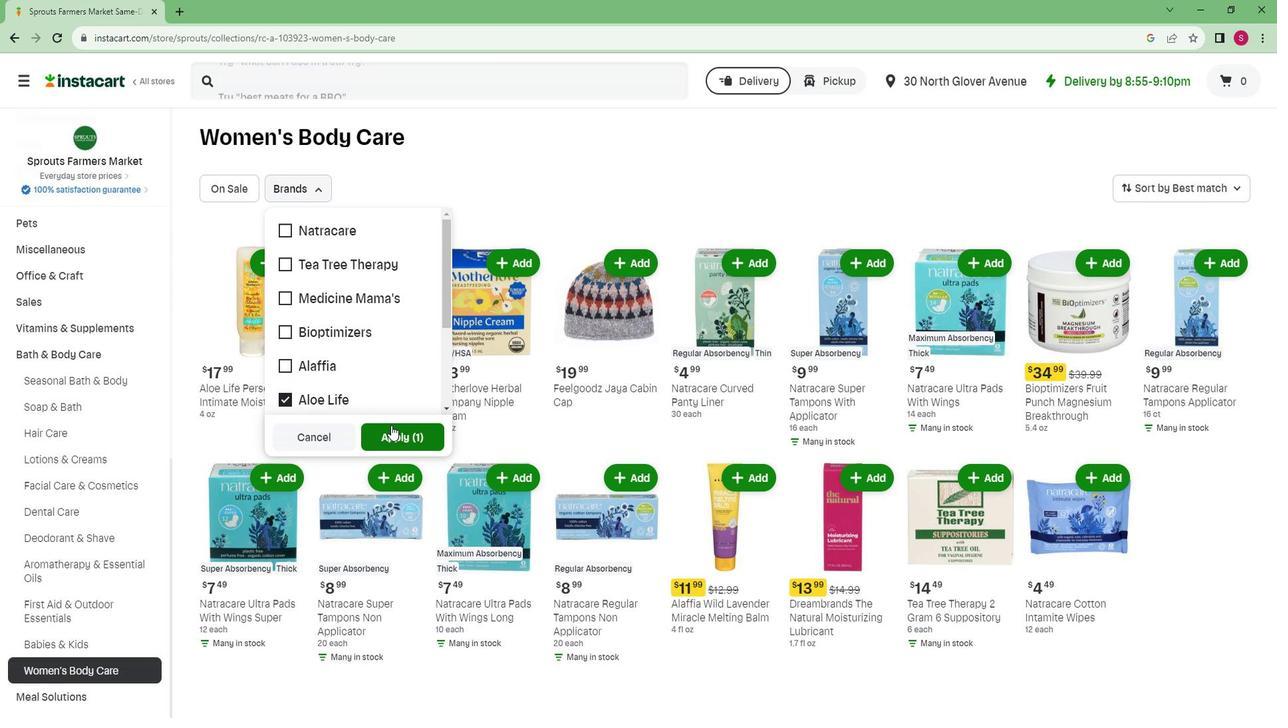 
Action: Mouse pressed left at (379, 427)
Screenshot: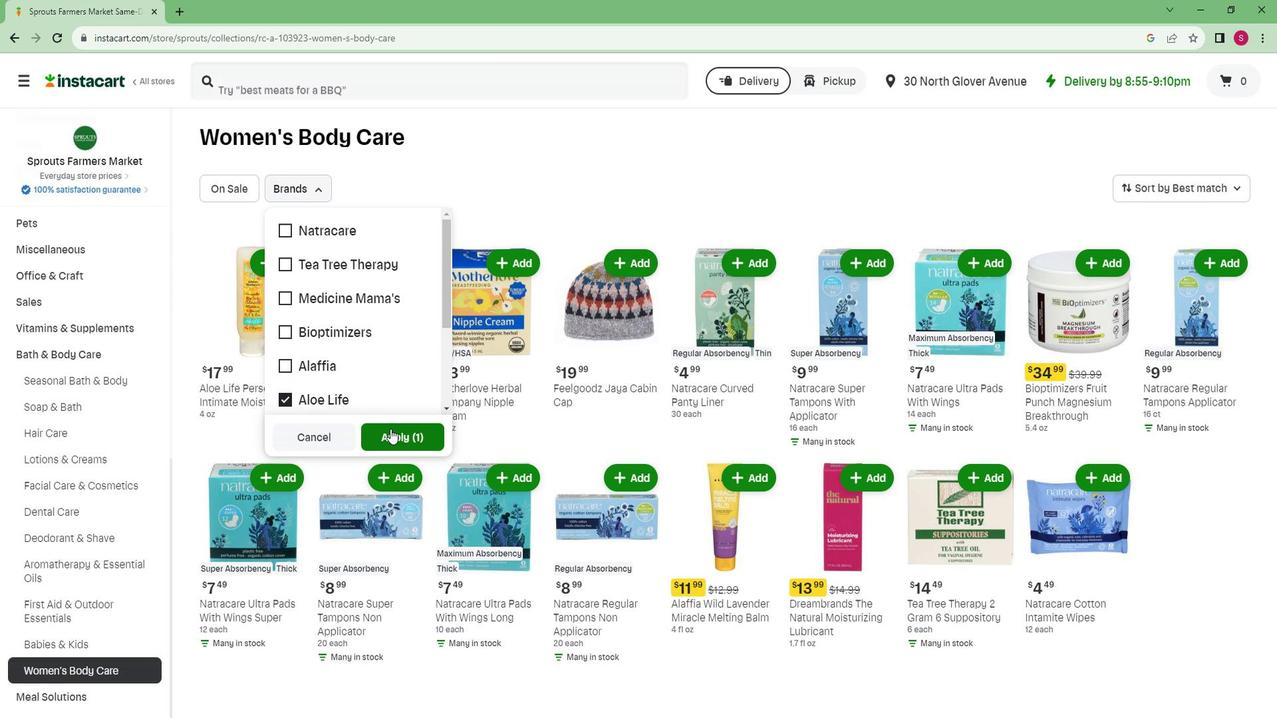 
Action: Mouse moved to (387, 424)
Screenshot: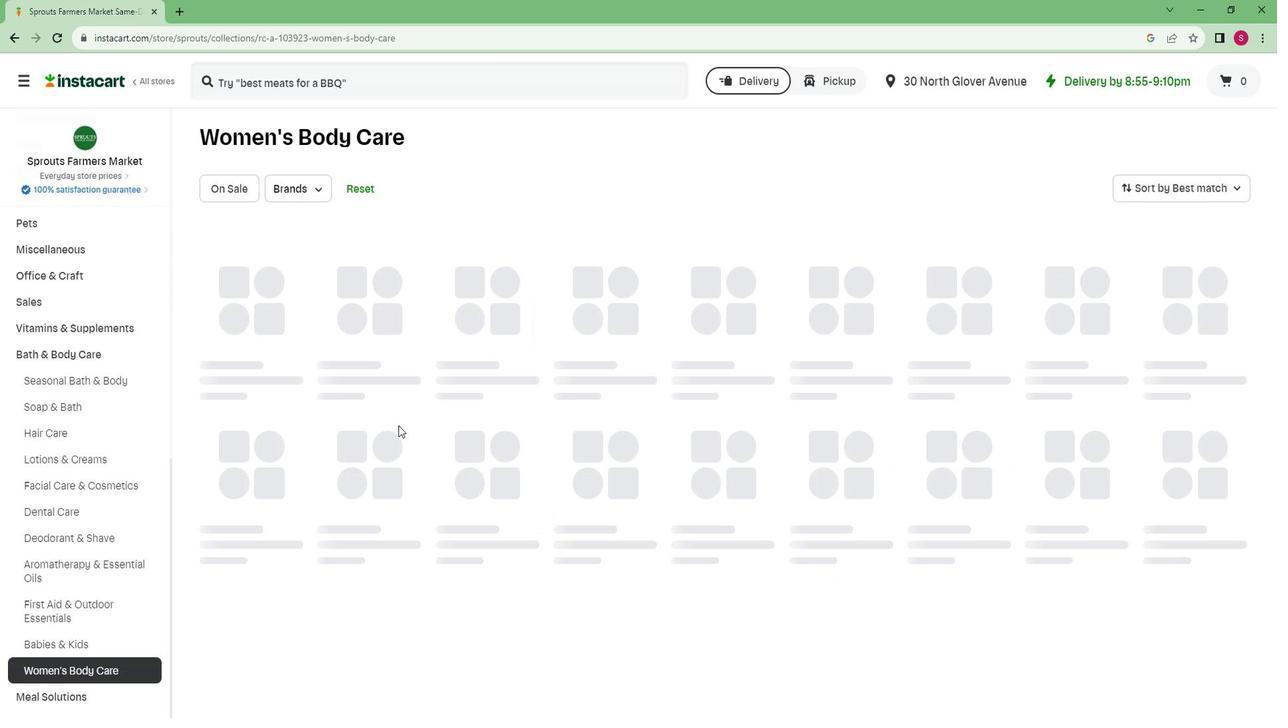 
